 Task: Log work in the project AgileGator for the issue 'Create a new online platform for online graphic design courses with advanced design tools and project collaboration features' spent time as '1w 5d 6h 9m' and remaining time as '4w 6d 22h 6m' and add a flag. Now add the issue to the epic 'IT Incident Management Process Improvement'. Log work in the project AgileGator for the issue 'Implement a new cloud-based payroll management system for a company with advanced payroll processing and tax calculation features' spent time as '3w 2d 11h 37m' and remaining time as '1w 1d 6h 5m' and clone the issue. Now add the issue to the epic 'IT Service Request Management Process Improvement'
Action: Mouse moved to (928, 208)
Screenshot: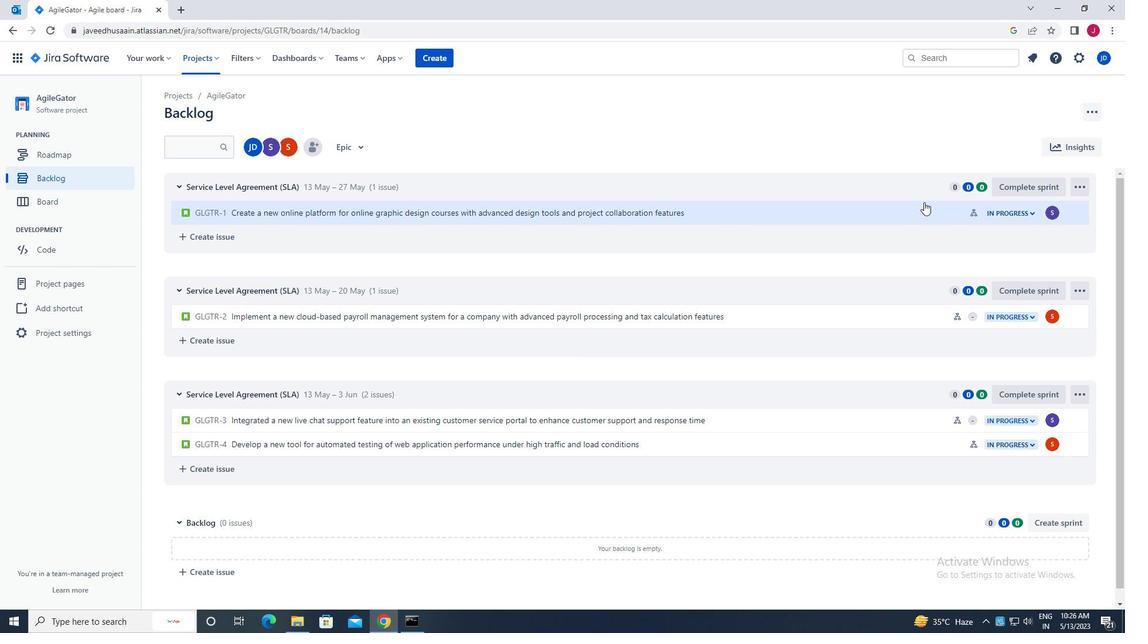 
Action: Mouse pressed left at (928, 208)
Screenshot: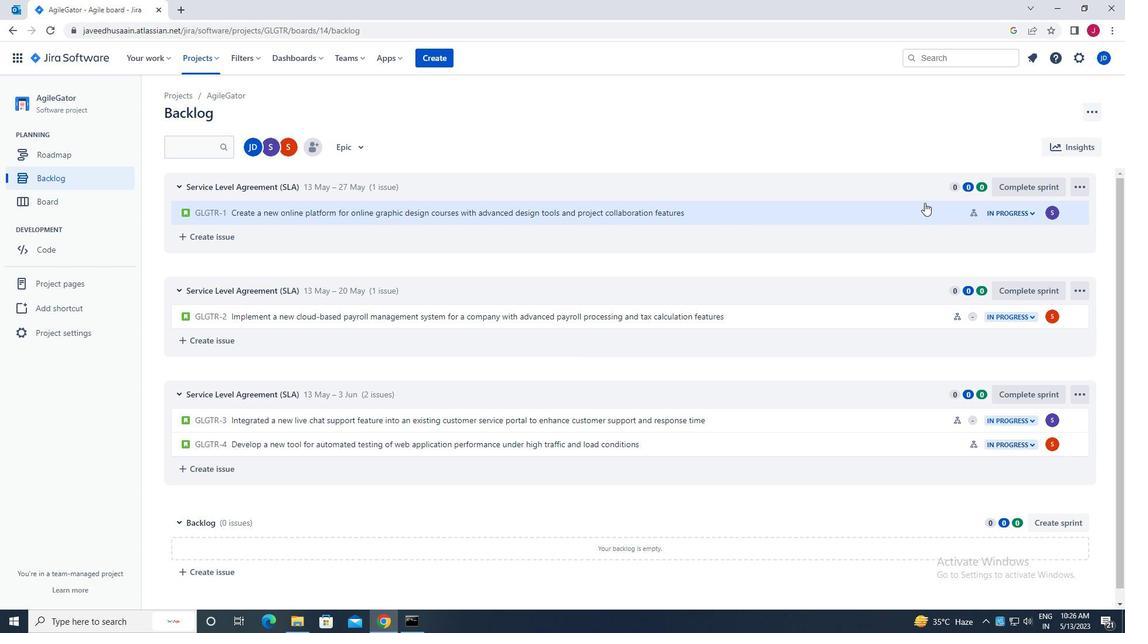 
Action: Mouse moved to (1076, 183)
Screenshot: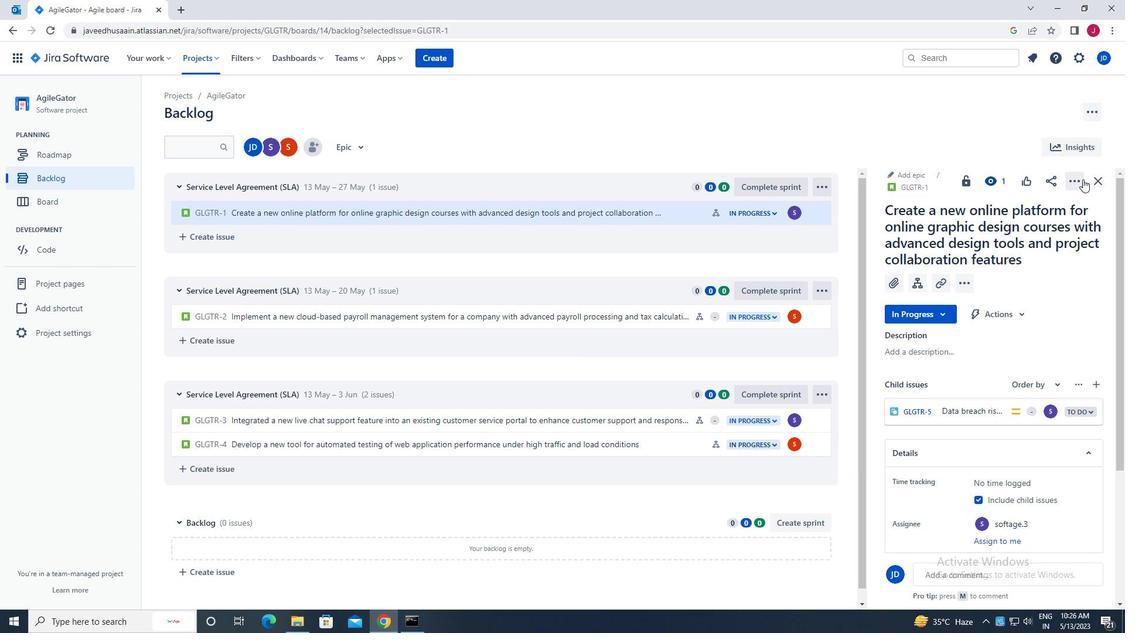 
Action: Mouse pressed left at (1076, 183)
Screenshot: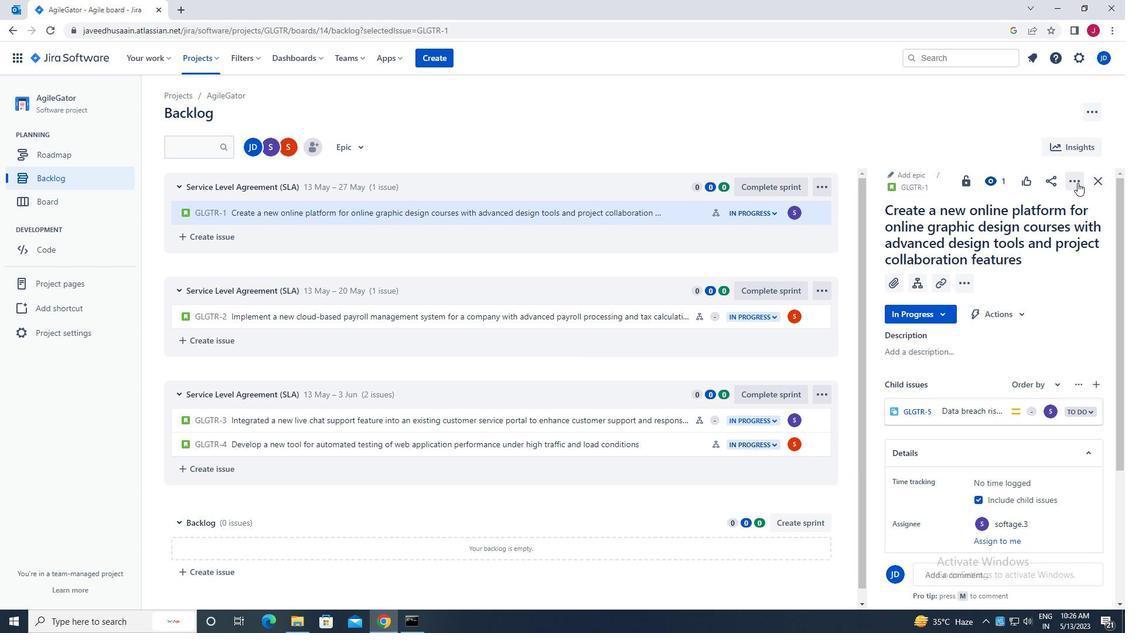 
Action: Mouse moved to (1029, 214)
Screenshot: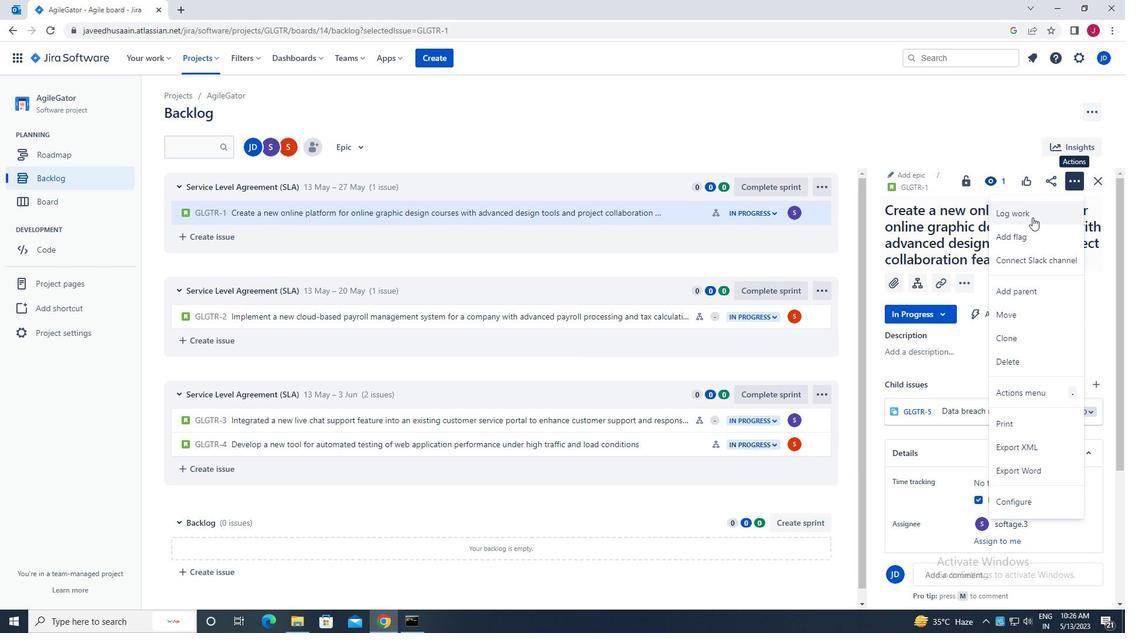 
Action: Mouse pressed left at (1029, 214)
Screenshot: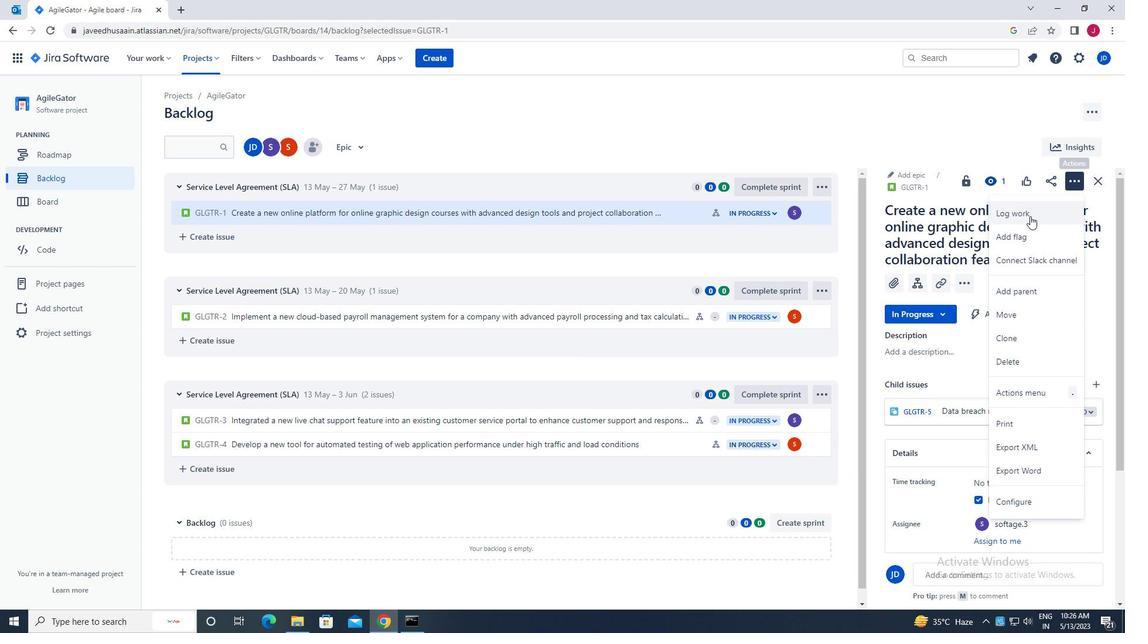 
Action: Mouse moved to (526, 174)
Screenshot: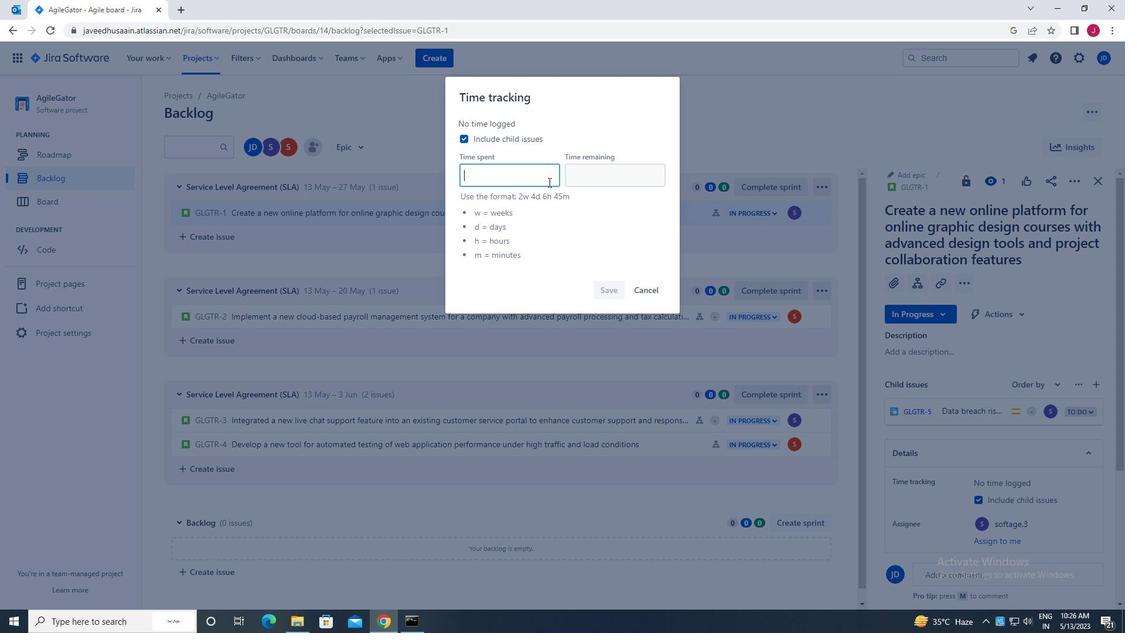 
Action: Mouse pressed left at (526, 174)
Screenshot: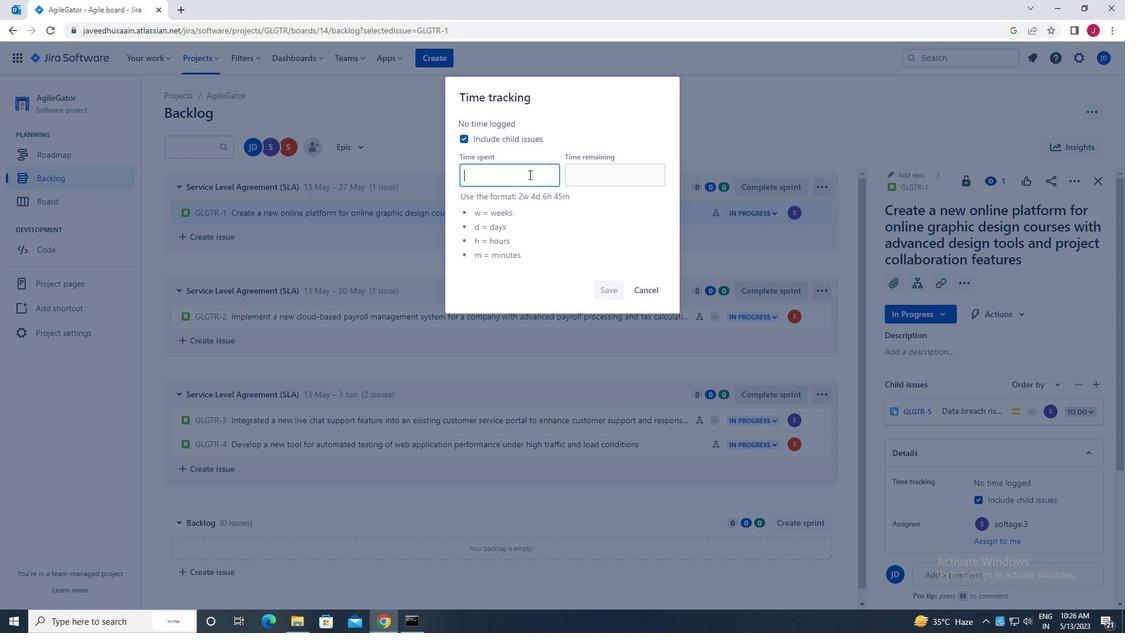 
Action: Mouse moved to (526, 174)
Screenshot: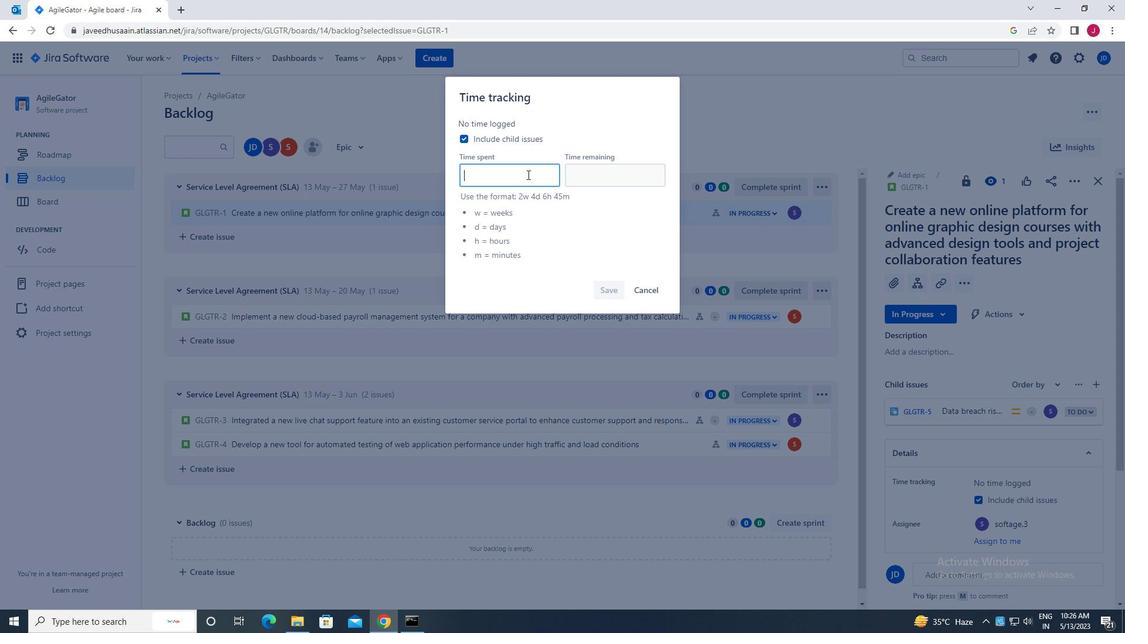 
Action: Key pressed <Key.shift>1W<Key.space>5D<Key.space>6H<Key.space><Key.backspace><Key.backspace><Key.backspace><Key.backspace><Key.backspace><Key.backspace><Key.backspace><Key.backspace><Key.backspace><Key.backspace>1<Key.caps_lock>W<Key.space>5D<Key.space>6H<Key.space>9M
Screenshot: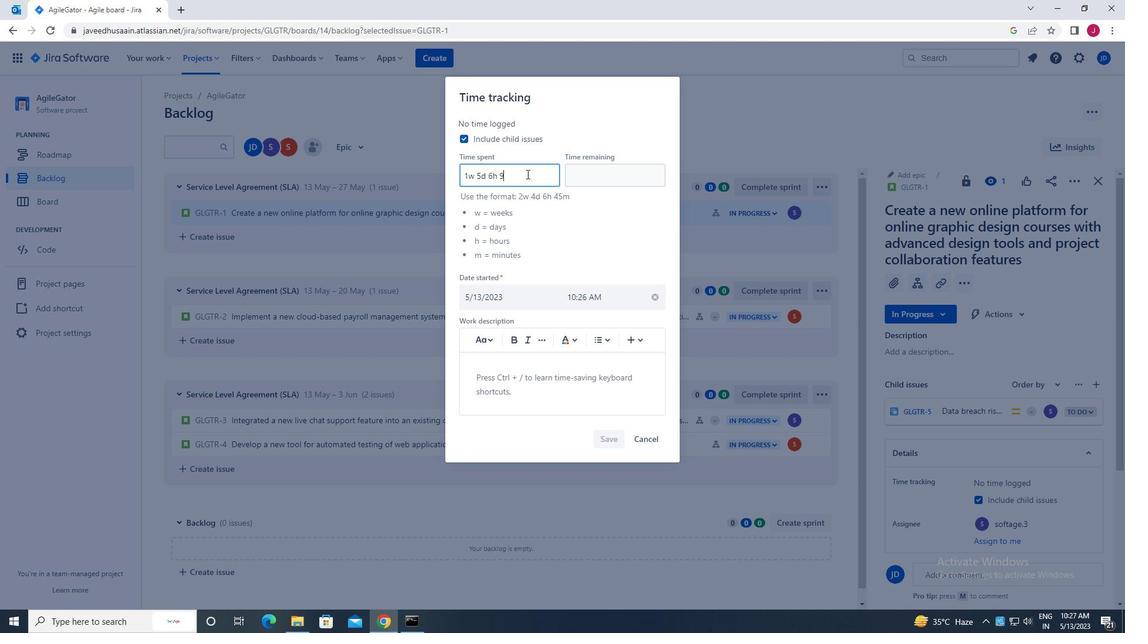
Action: Mouse moved to (596, 181)
Screenshot: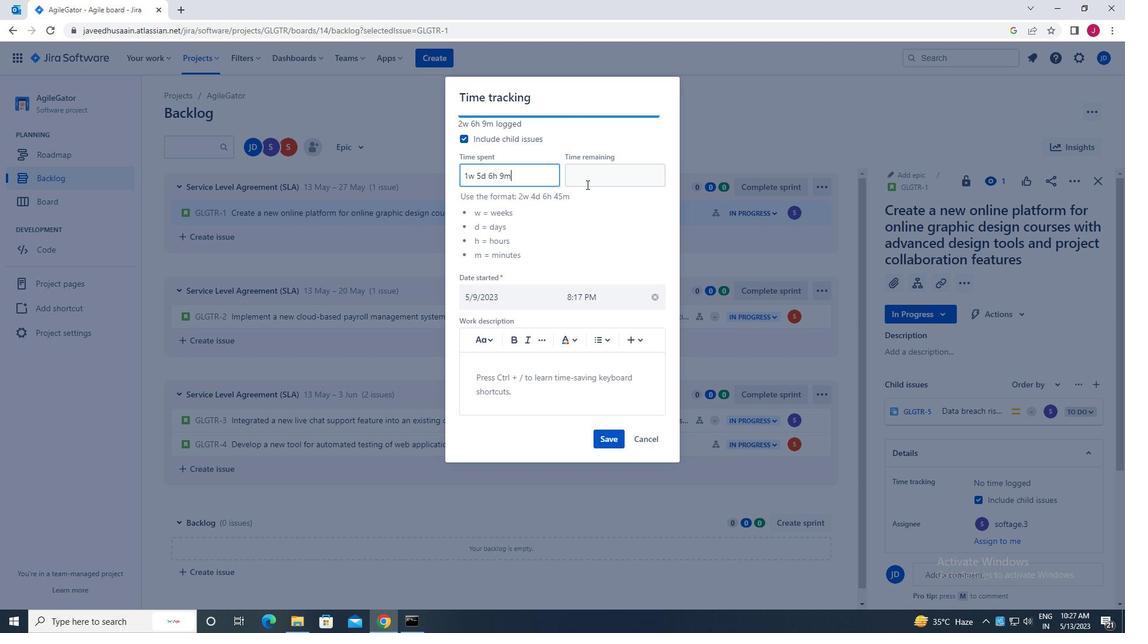 
Action: Mouse pressed left at (596, 181)
Screenshot: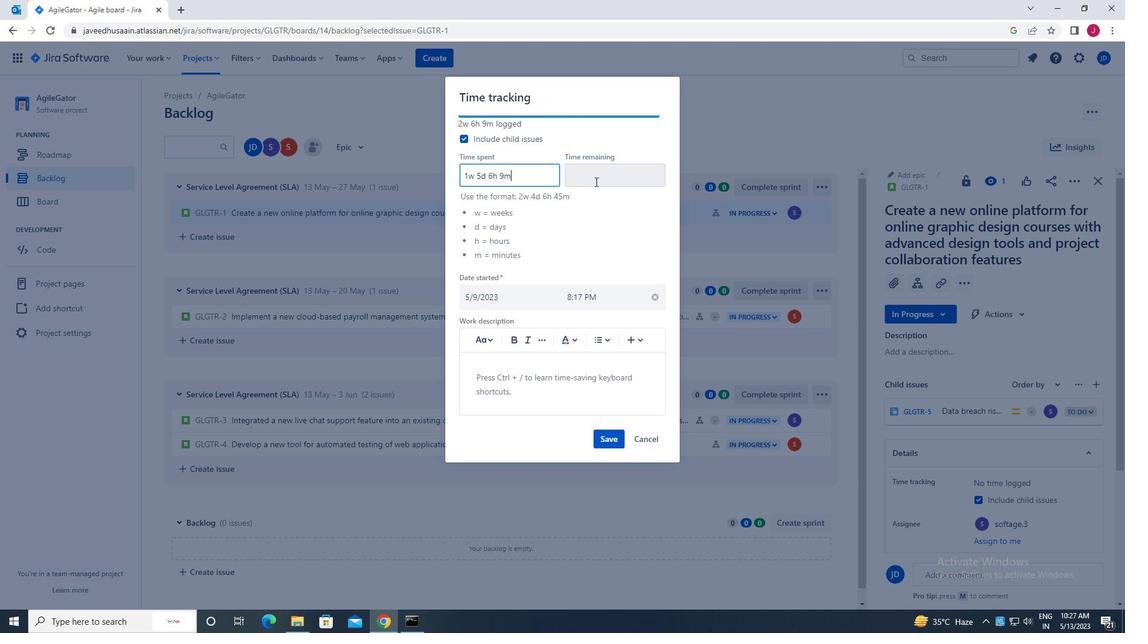 
Action: Mouse moved to (596, 181)
Screenshot: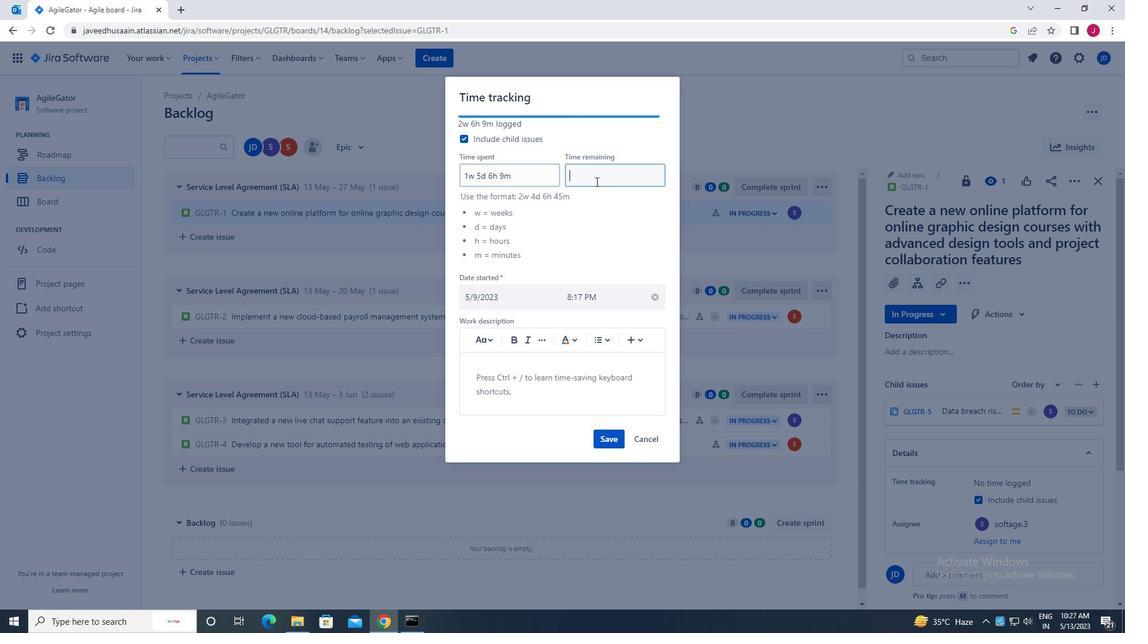 
Action: Key pressed 4W<Key.space>6D<Key.space>22H<Key.space>6M
Screenshot: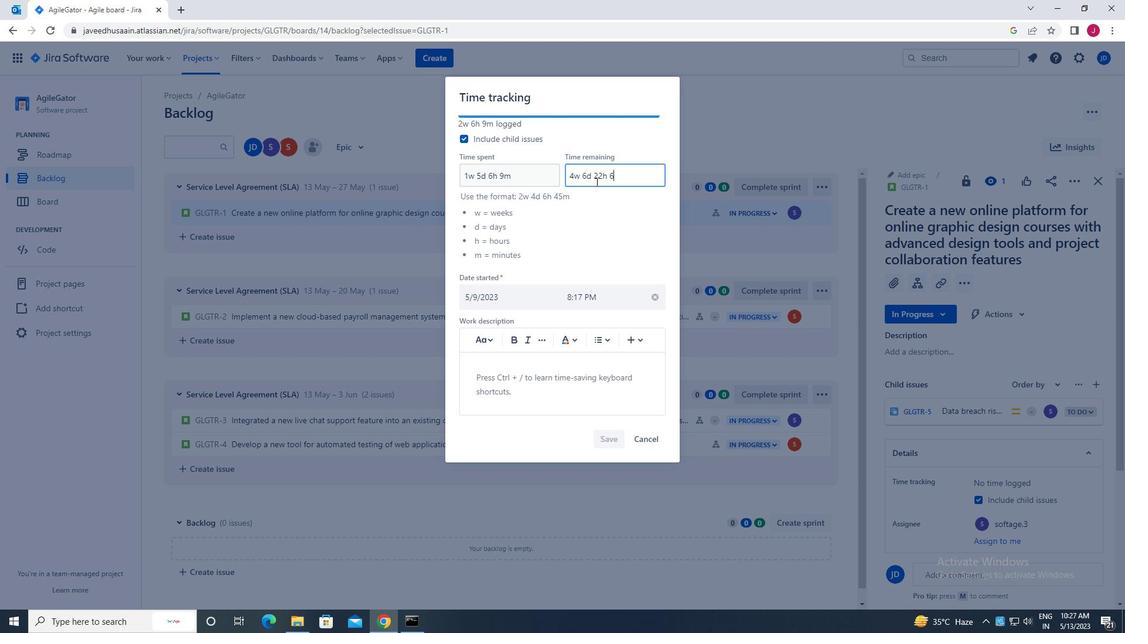 
Action: Mouse moved to (606, 439)
Screenshot: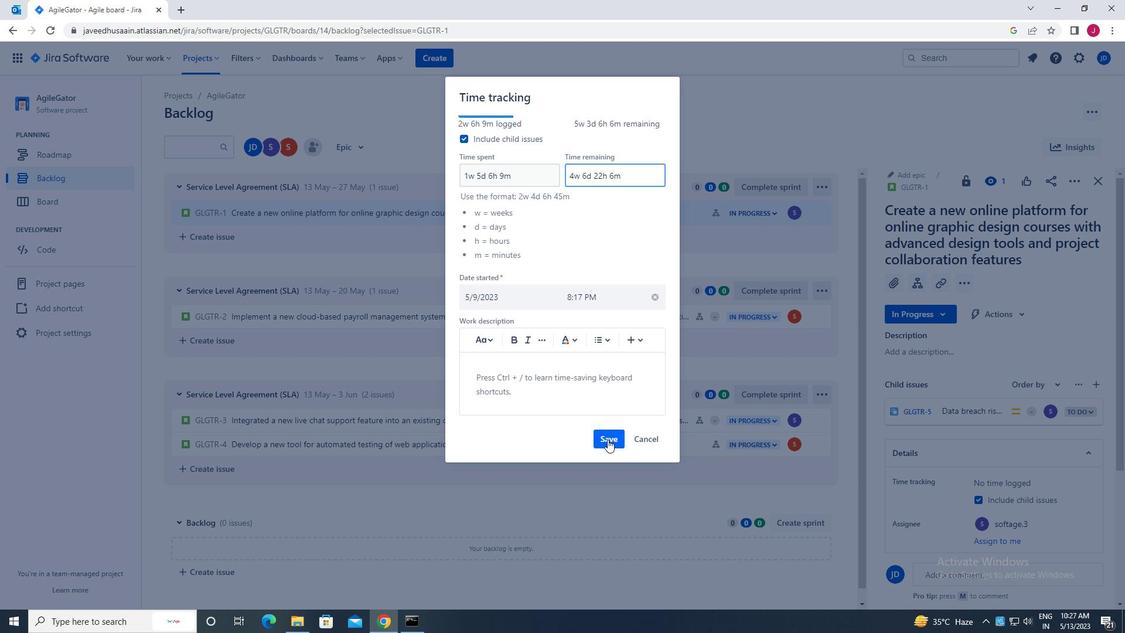 
Action: Mouse pressed left at (606, 439)
Screenshot: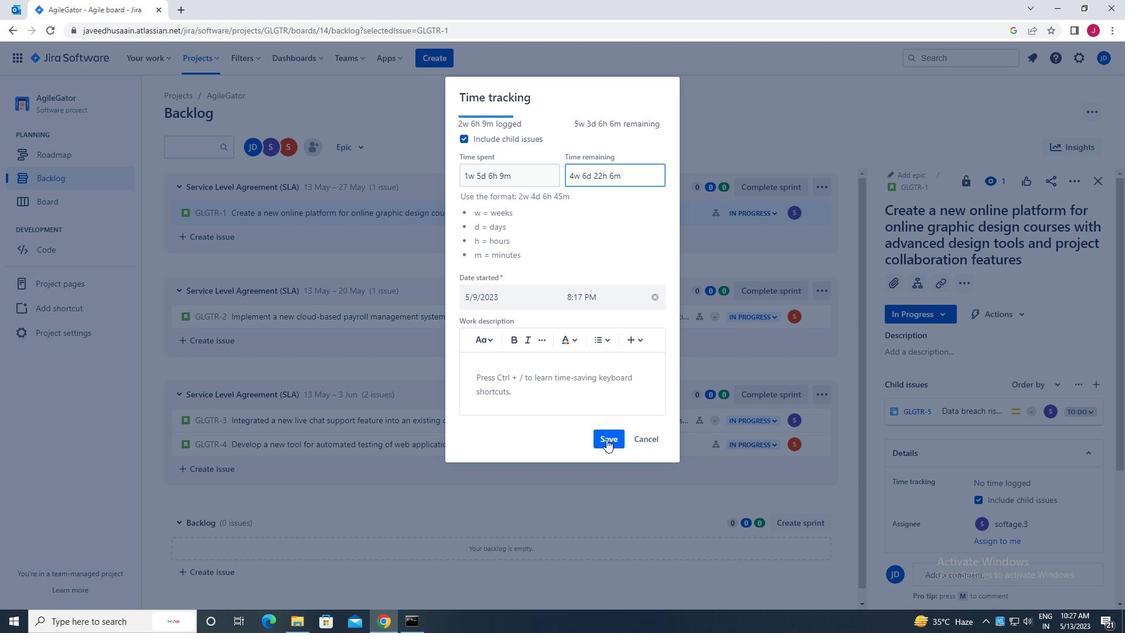 
Action: Mouse moved to (1077, 179)
Screenshot: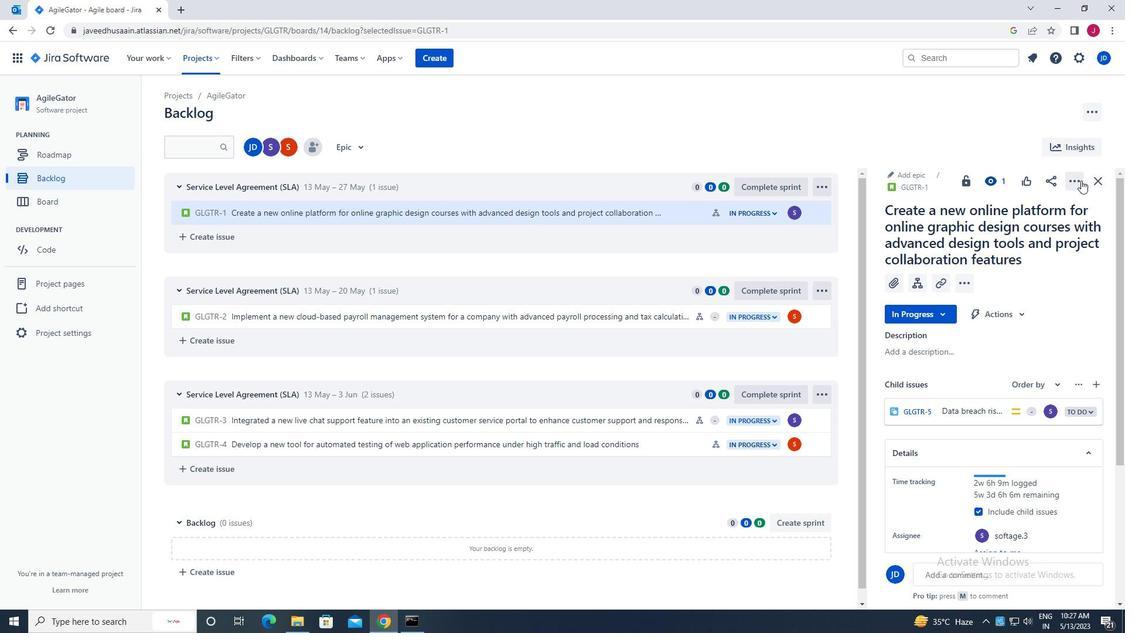 
Action: Mouse pressed left at (1077, 179)
Screenshot: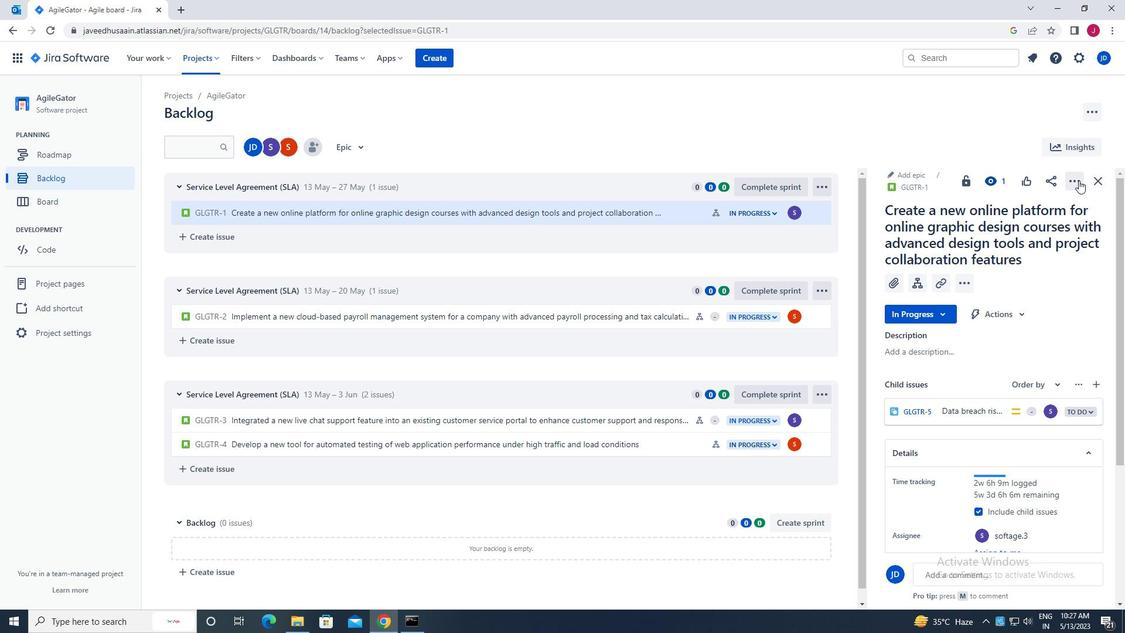 
Action: Mouse moved to (1019, 239)
Screenshot: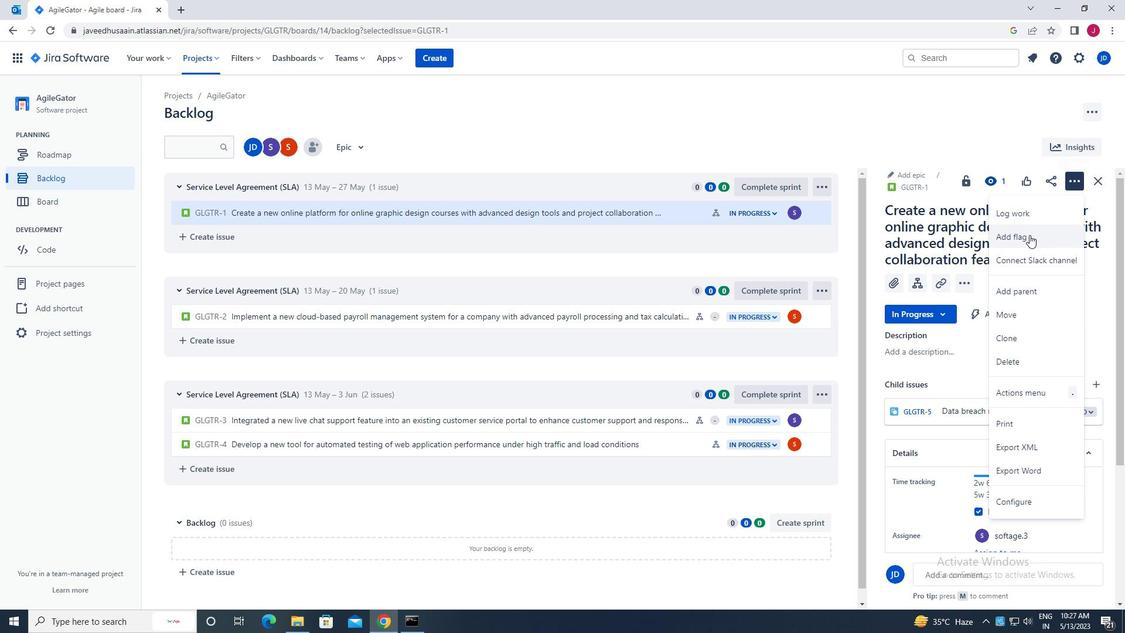 
Action: Mouse pressed left at (1019, 239)
Screenshot: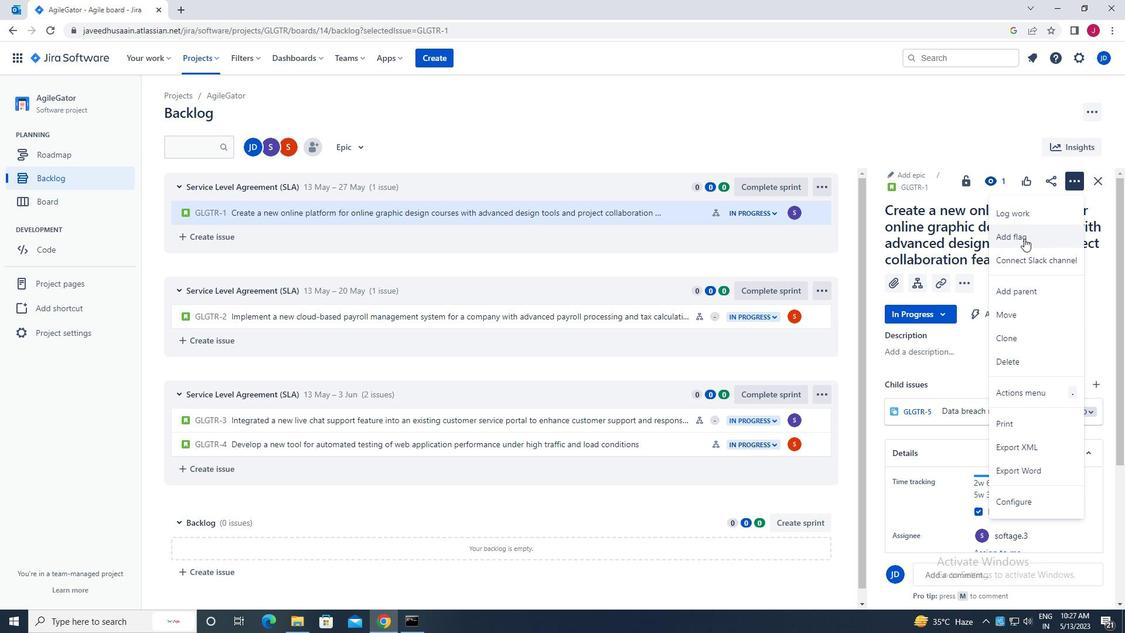 
Action: Mouse moved to (359, 145)
Screenshot: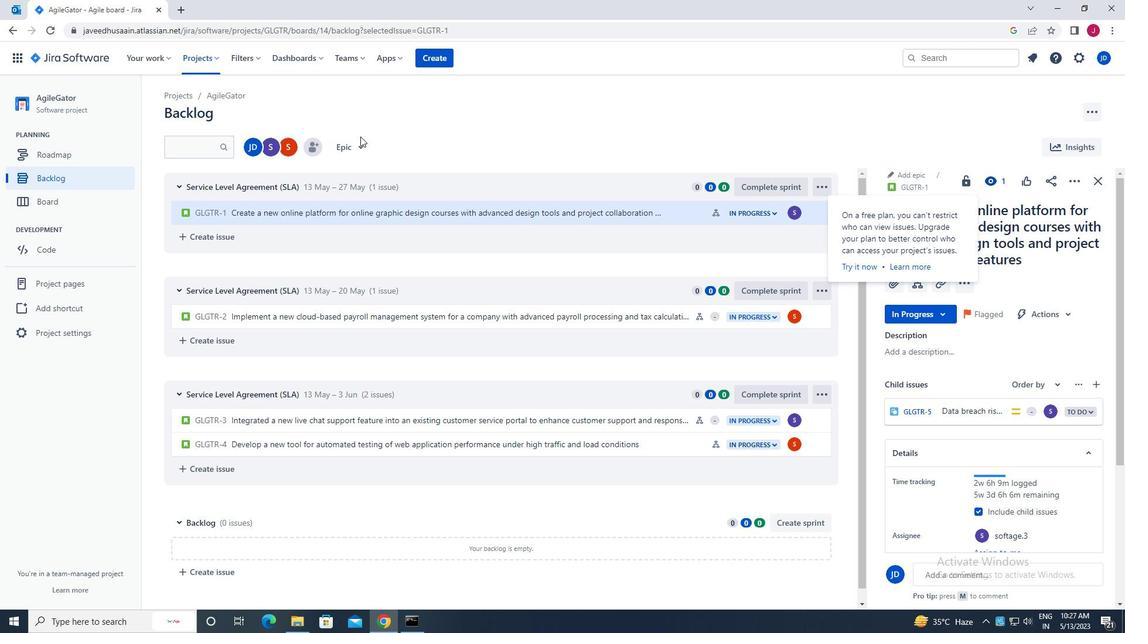 
Action: Mouse pressed left at (359, 145)
Screenshot: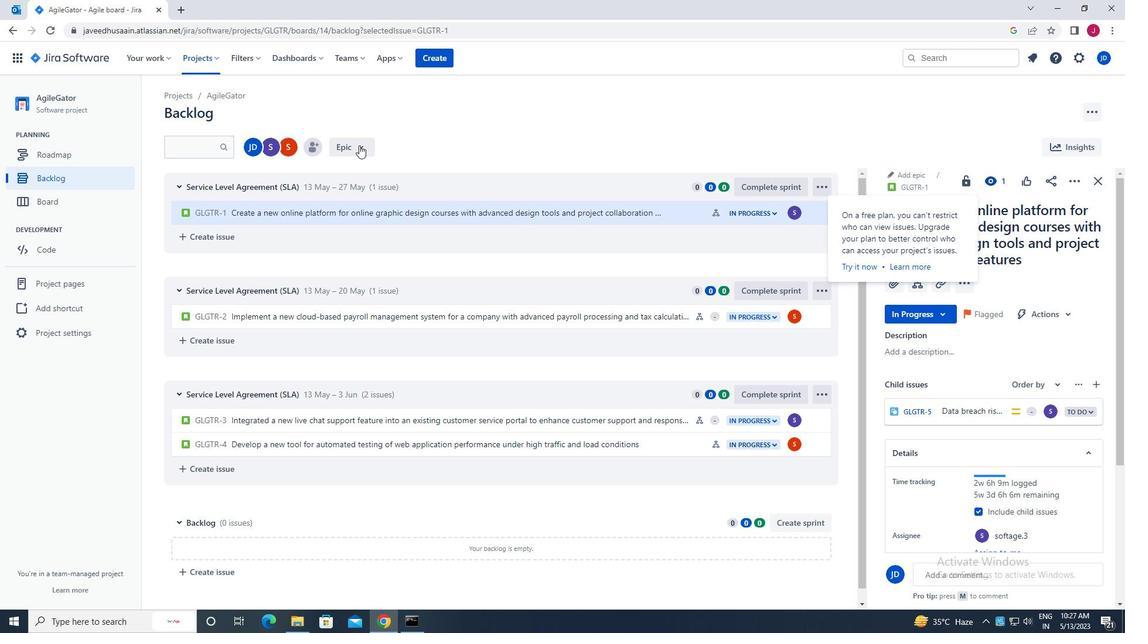 
Action: Mouse moved to (390, 197)
Screenshot: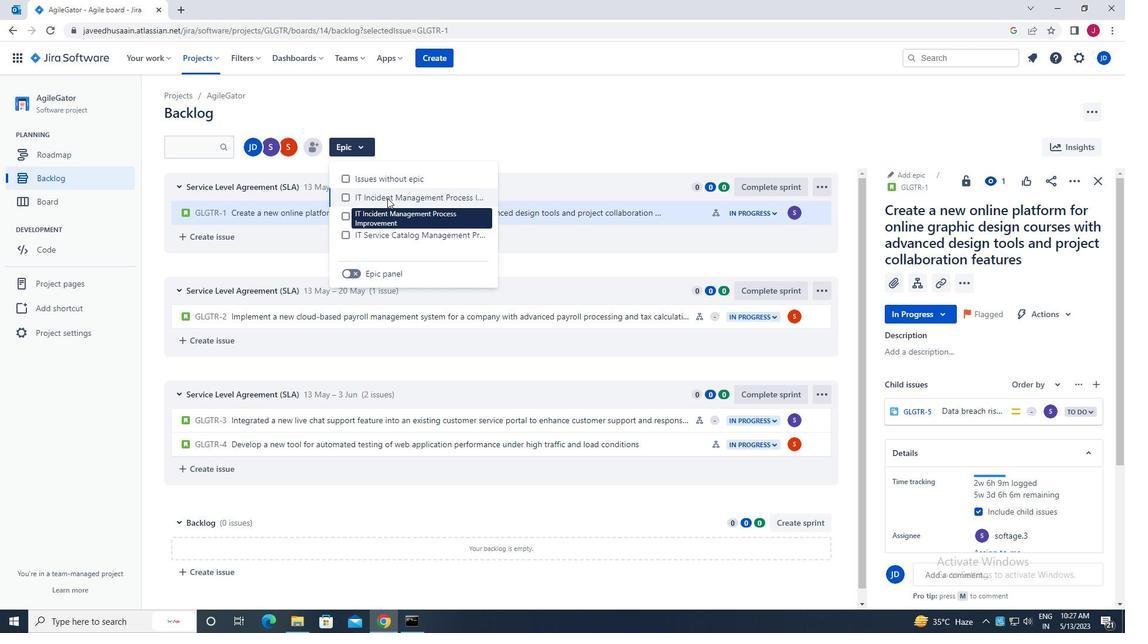 
Action: Mouse pressed left at (390, 197)
Screenshot: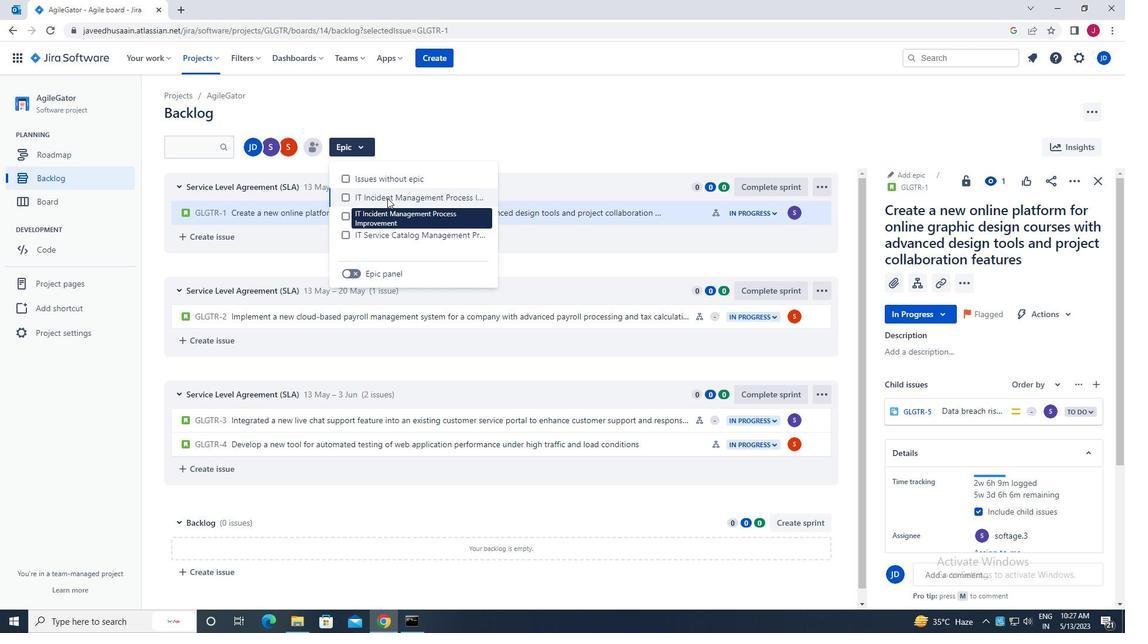 
Action: Mouse moved to (535, 130)
Screenshot: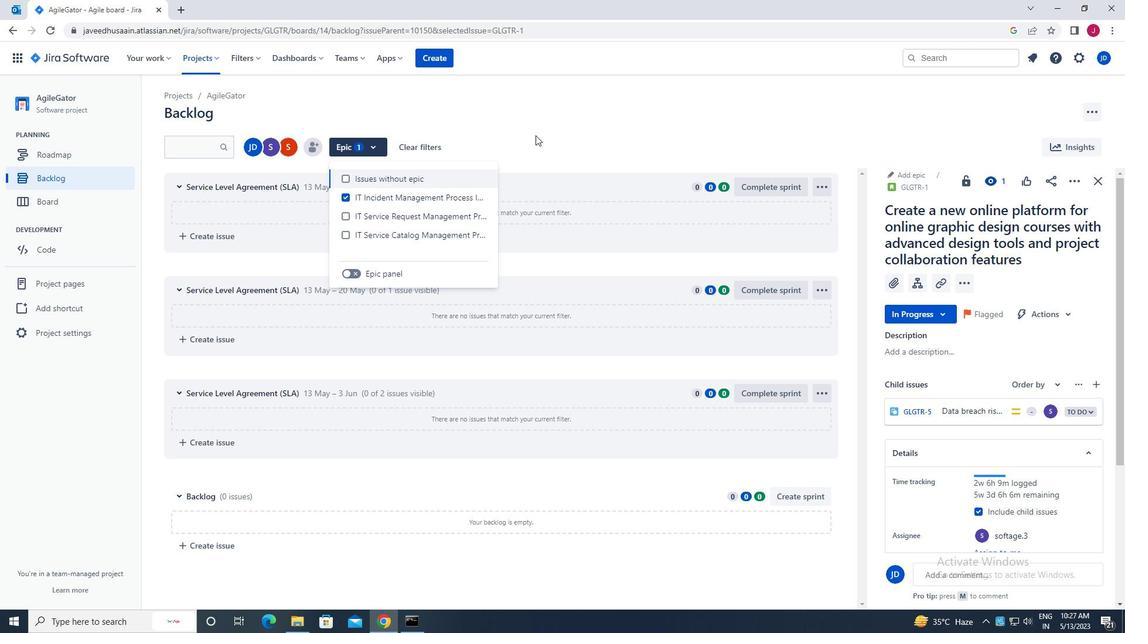 
Action: Mouse pressed left at (535, 130)
Screenshot: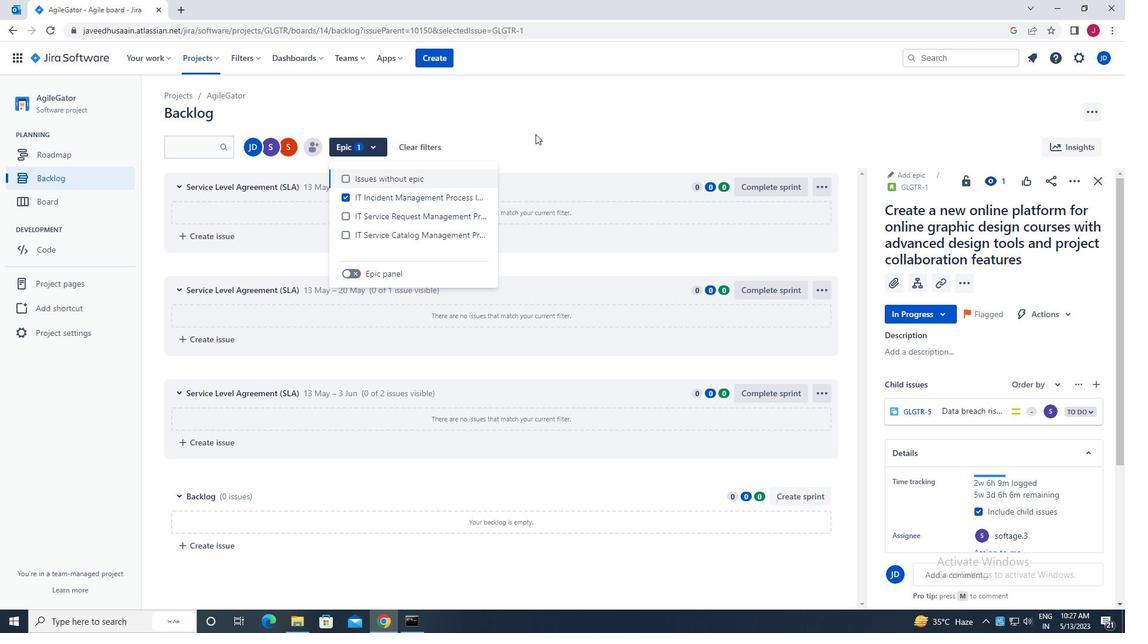 
Action: Mouse moved to (99, 175)
Screenshot: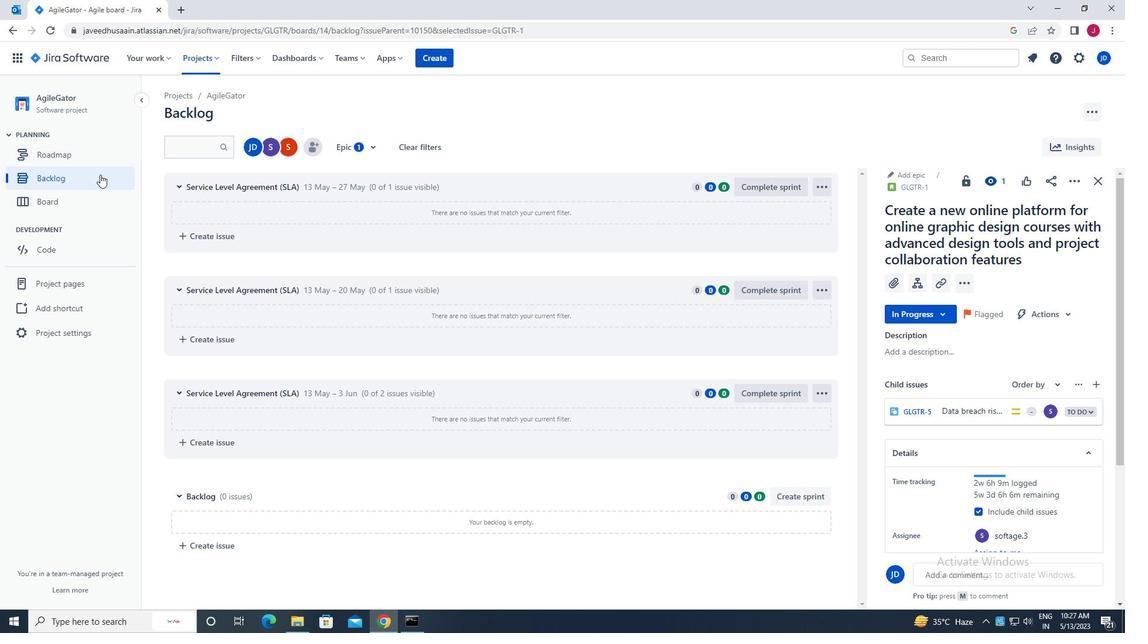 
Action: Mouse pressed left at (99, 175)
Screenshot: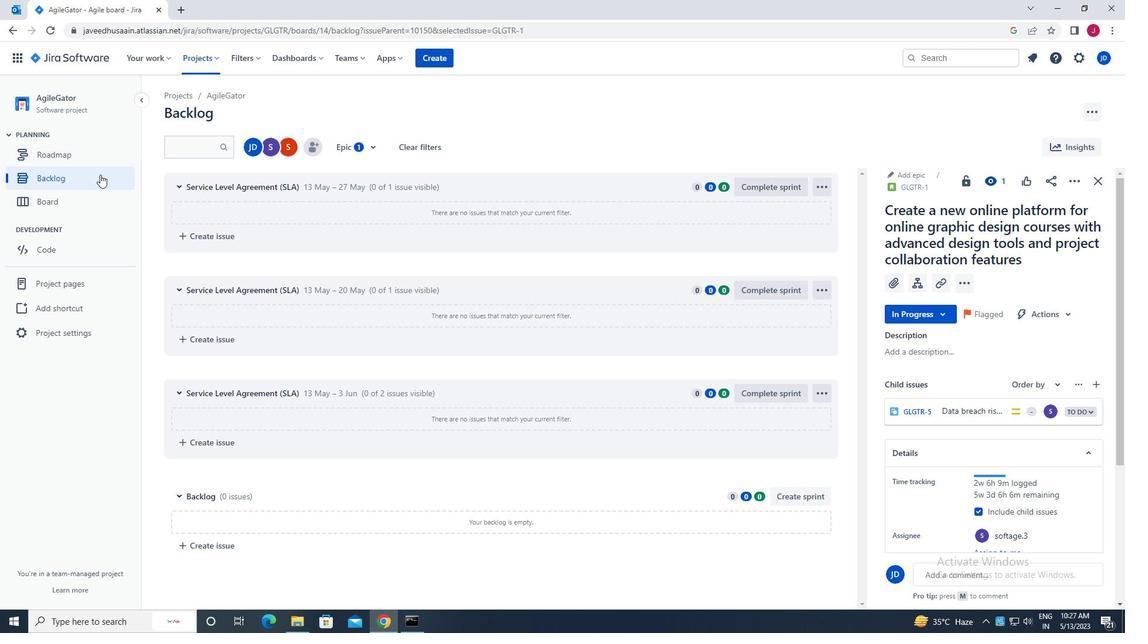 
Action: Mouse moved to (1100, 181)
Screenshot: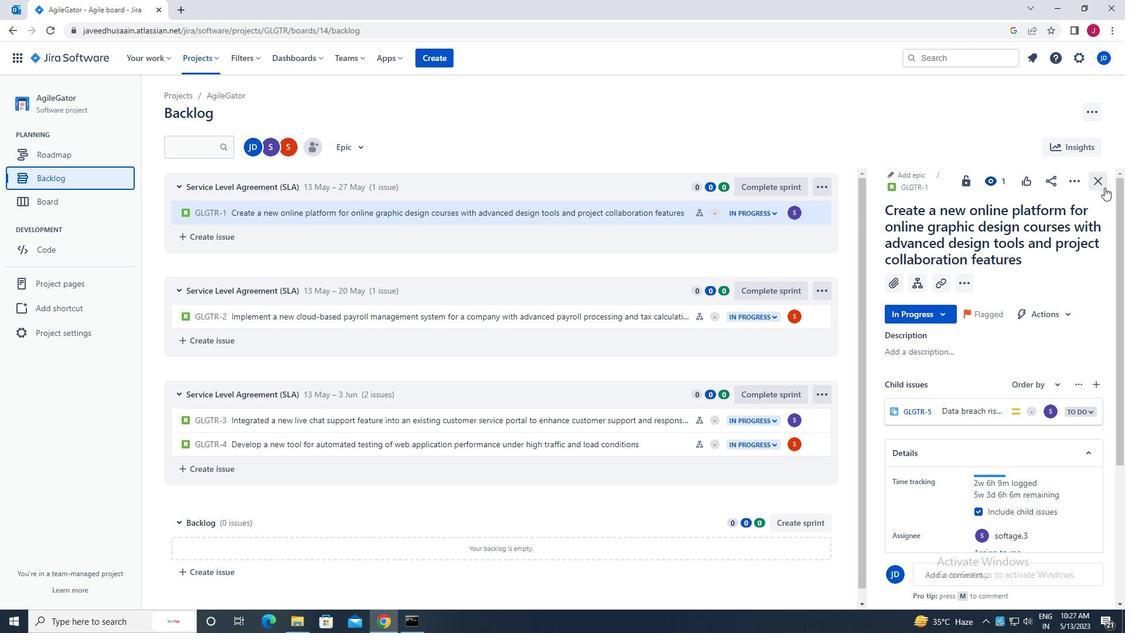 
Action: Mouse pressed left at (1100, 181)
Screenshot: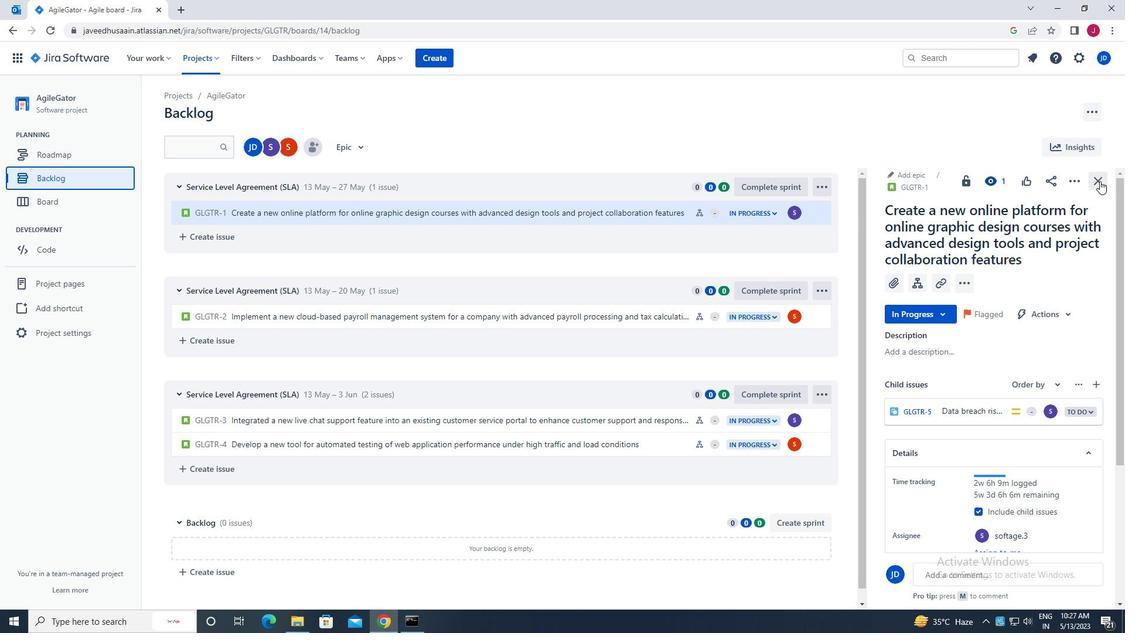 
Action: Mouse moved to (894, 318)
Screenshot: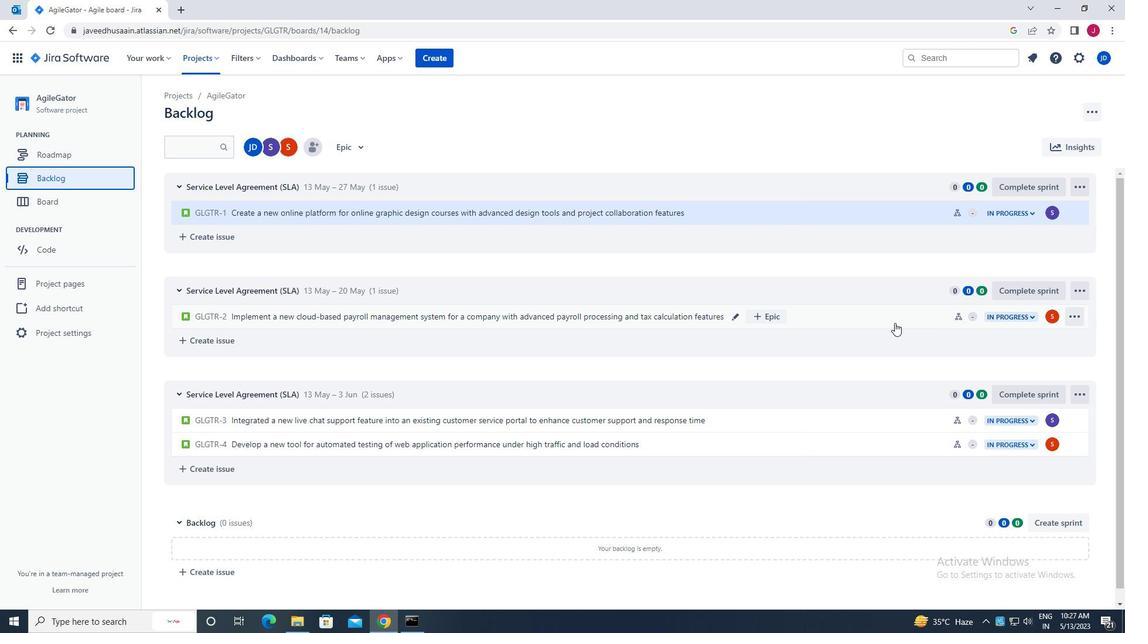 
Action: Mouse pressed left at (894, 318)
Screenshot: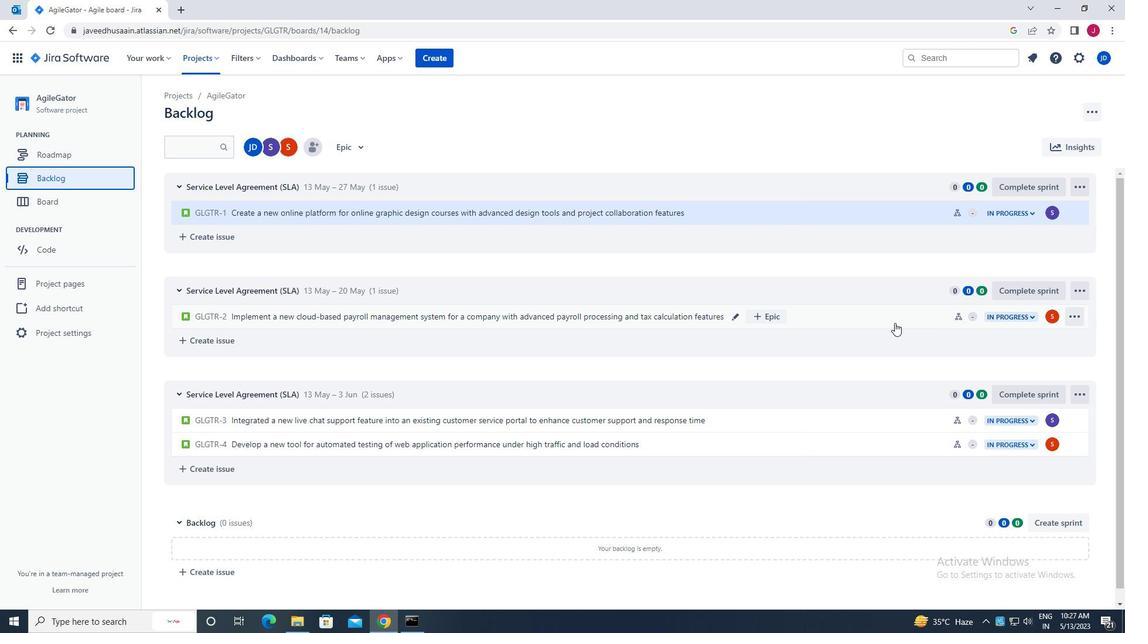 
Action: Mouse moved to (1076, 176)
Screenshot: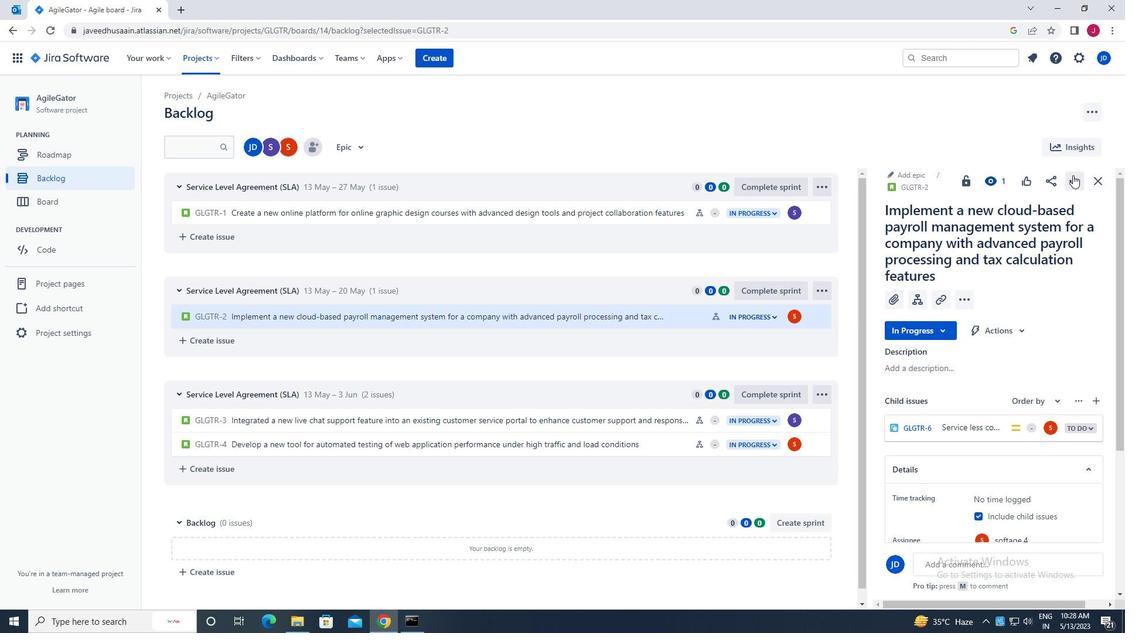 
Action: Mouse pressed left at (1076, 176)
Screenshot: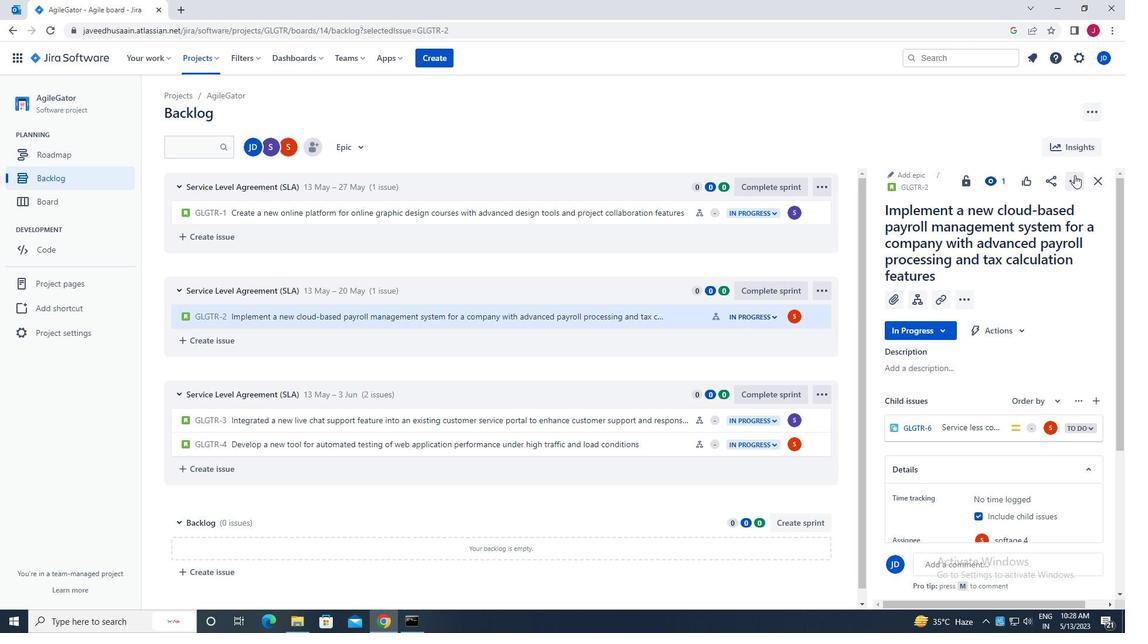 
Action: Mouse moved to (1029, 212)
Screenshot: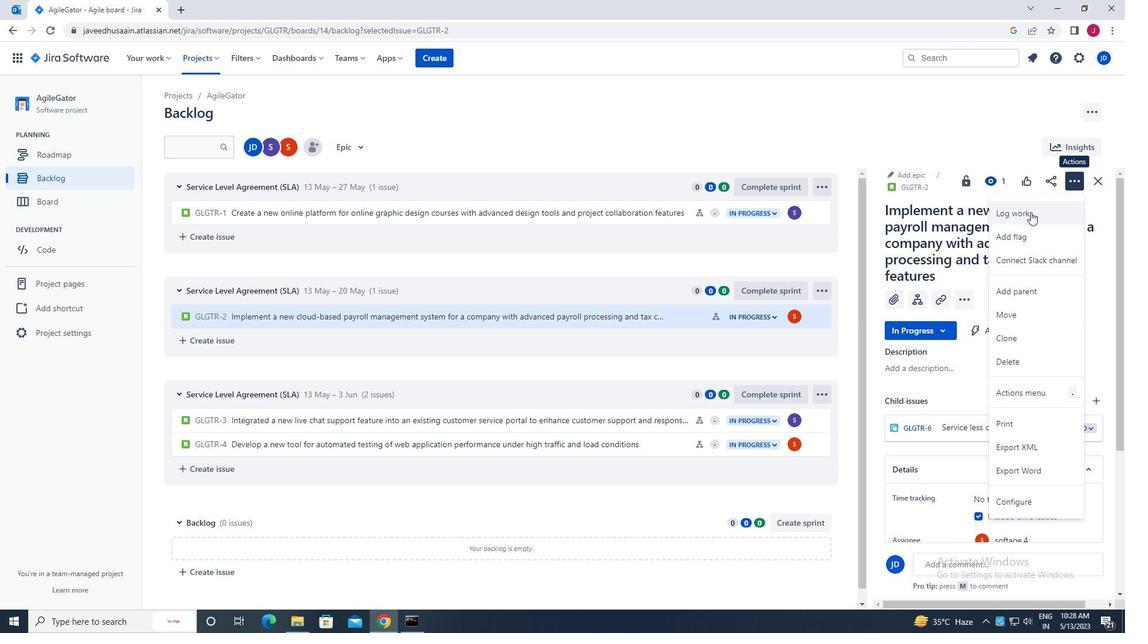 
Action: Mouse pressed left at (1029, 212)
Screenshot: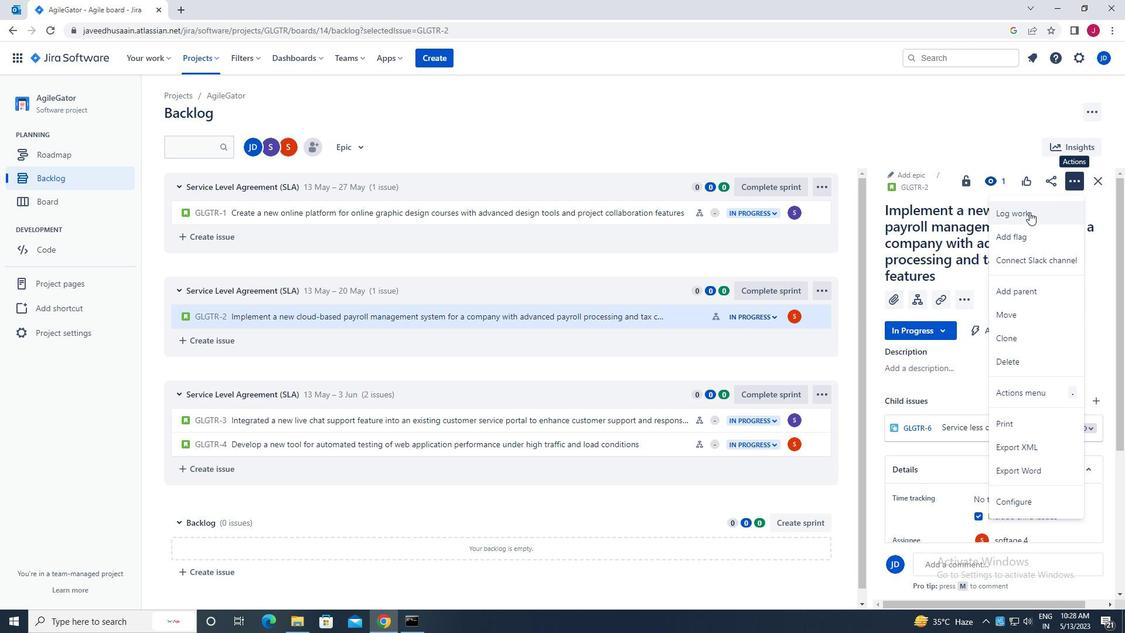 
Action: Mouse moved to (502, 176)
Screenshot: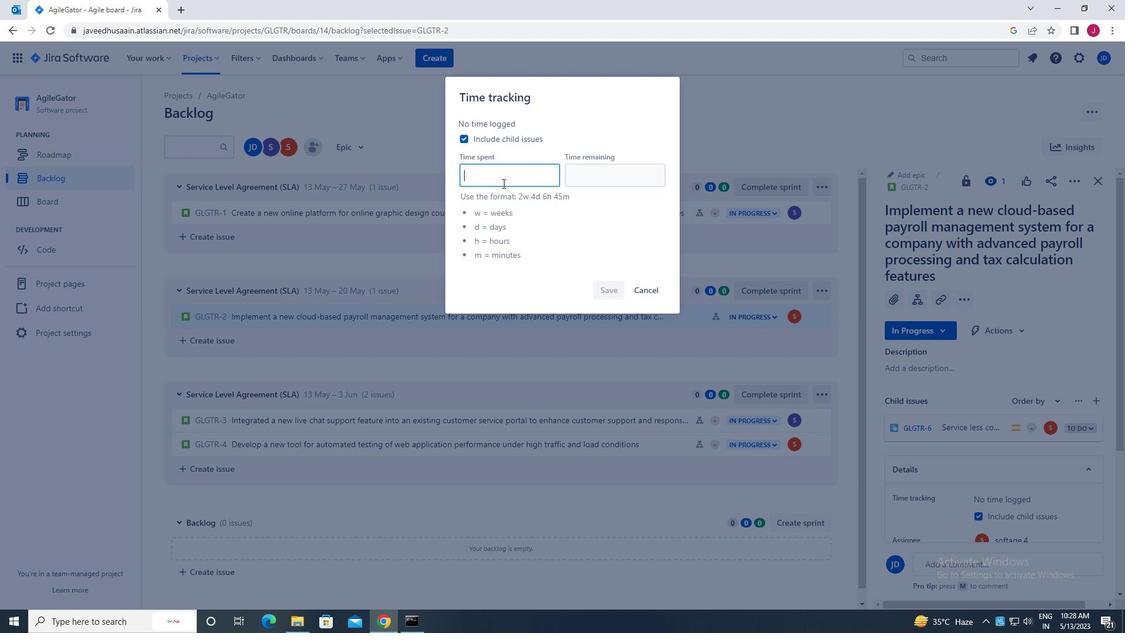 
Action: Mouse pressed left at (502, 176)
Screenshot: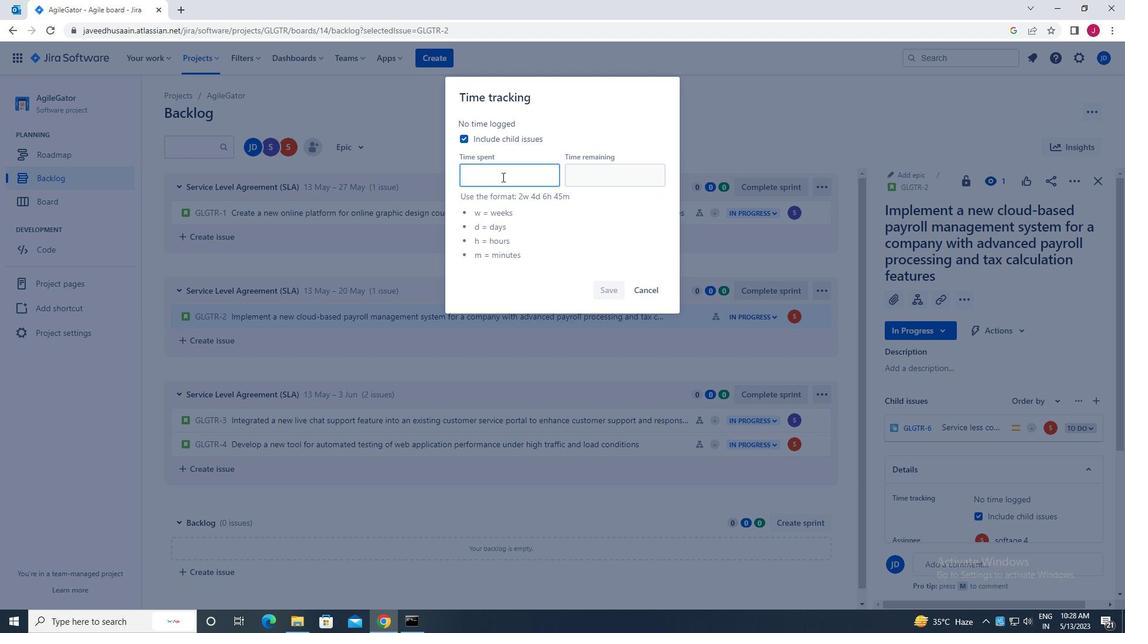 
Action: Key pressed 3W<Key.space>2D<Key.space>11H<Key.space>37M
Screenshot: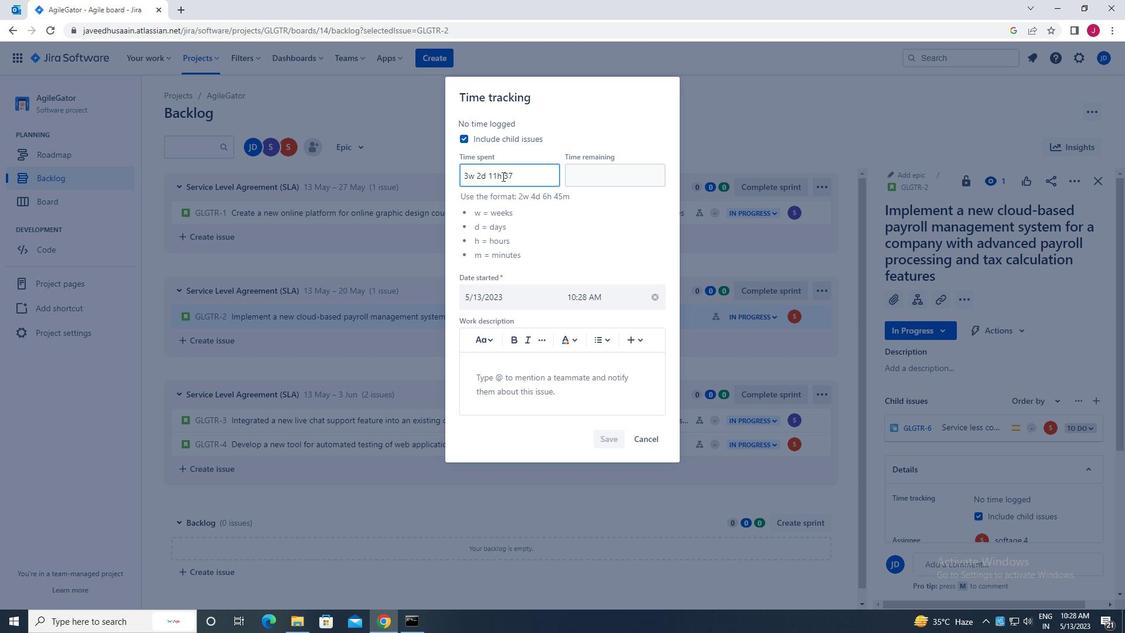 
Action: Mouse moved to (595, 179)
Screenshot: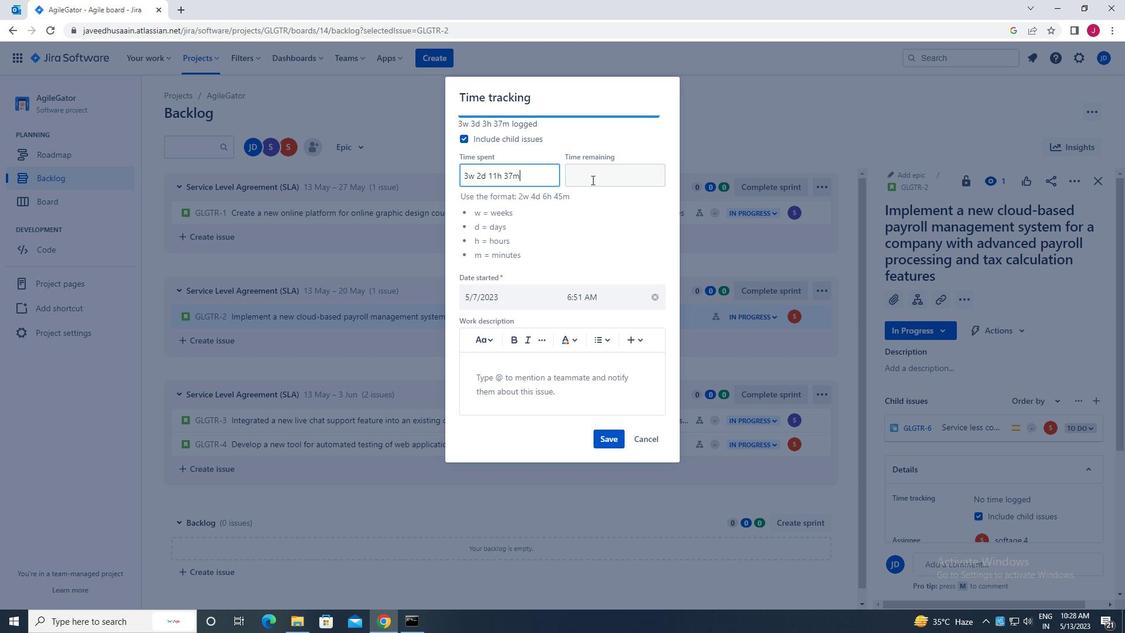 
Action: Mouse pressed left at (595, 179)
Screenshot: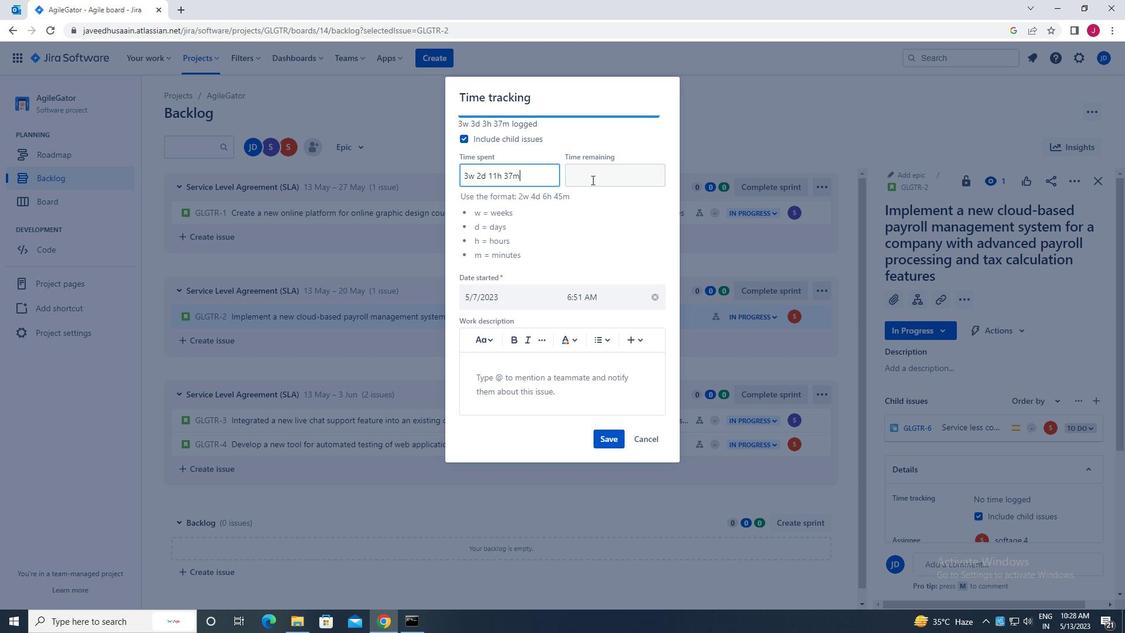 
Action: Mouse moved to (594, 178)
Screenshot: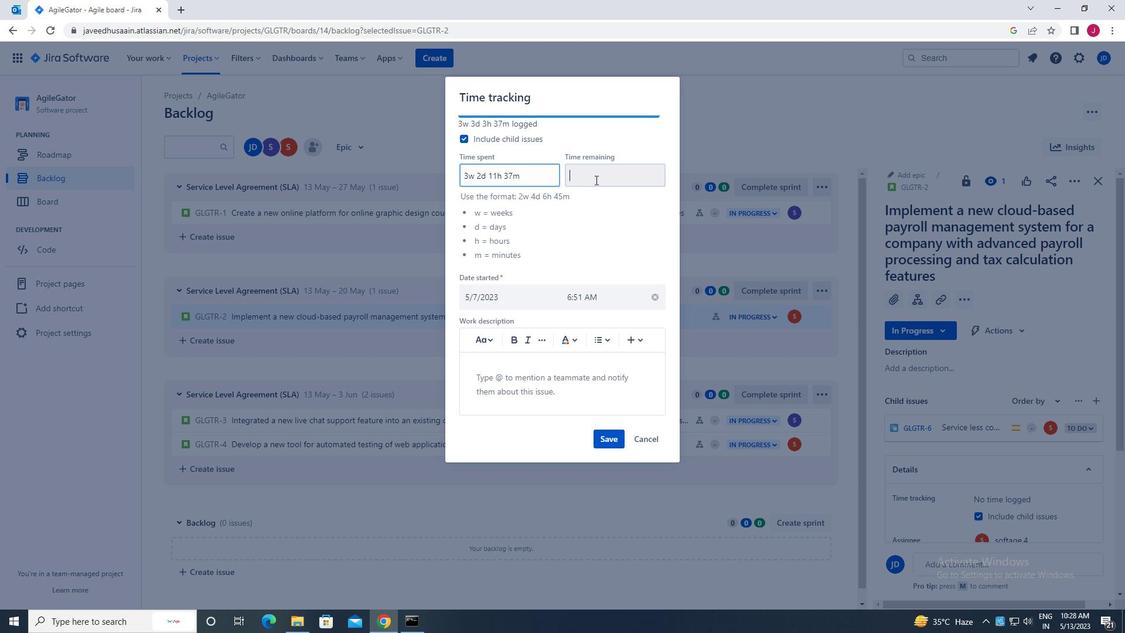 
Action: Key pressed 1W<Key.space>1D<Key.space>6H<Key.space>5M
Screenshot: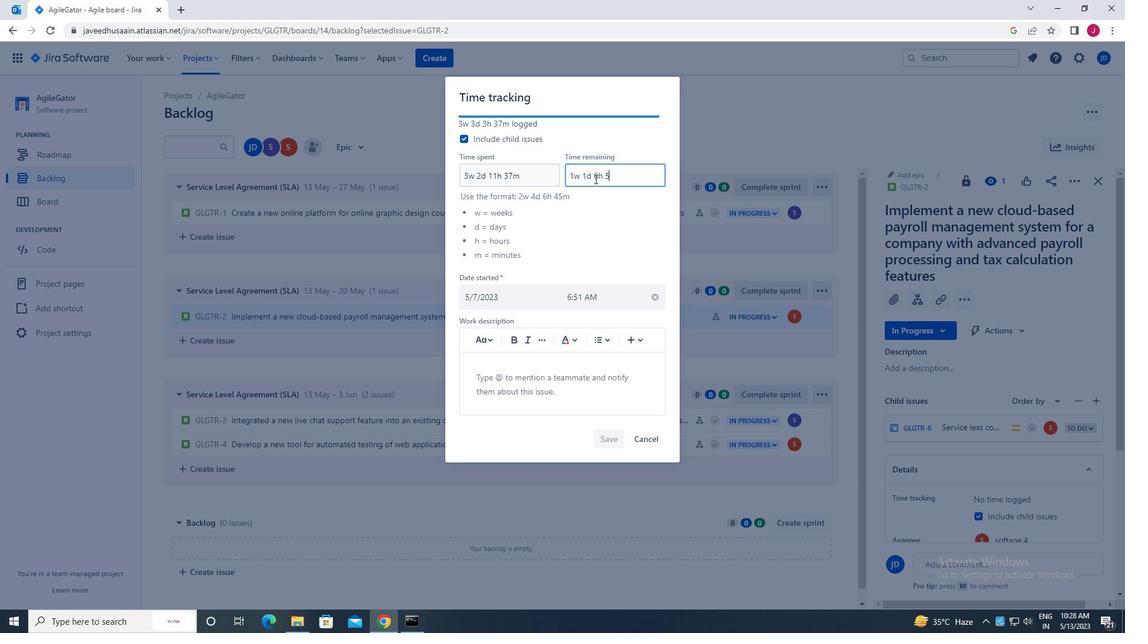 
Action: Mouse moved to (608, 441)
Screenshot: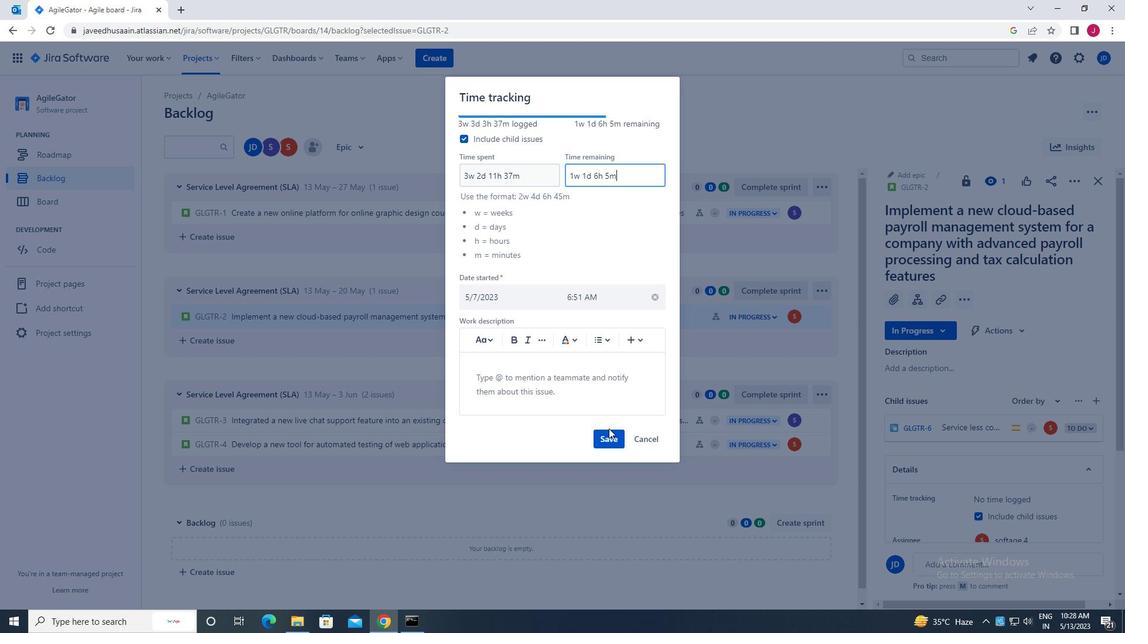 
Action: Mouse pressed left at (608, 441)
Screenshot: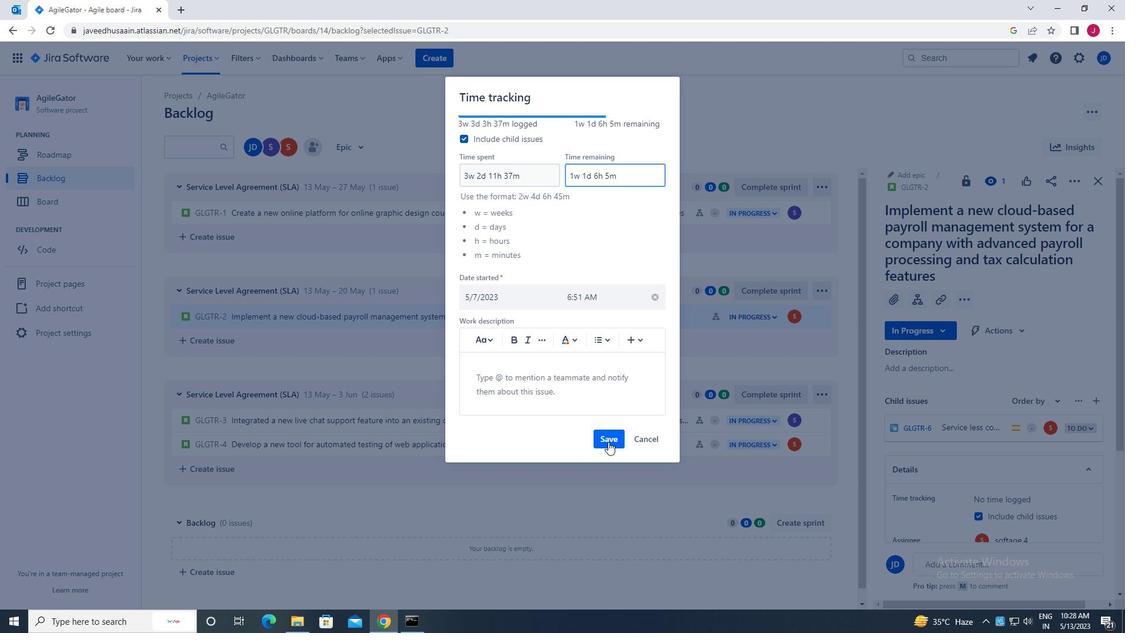 
Action: Mouse moved to (1076, 177)
Screenshot: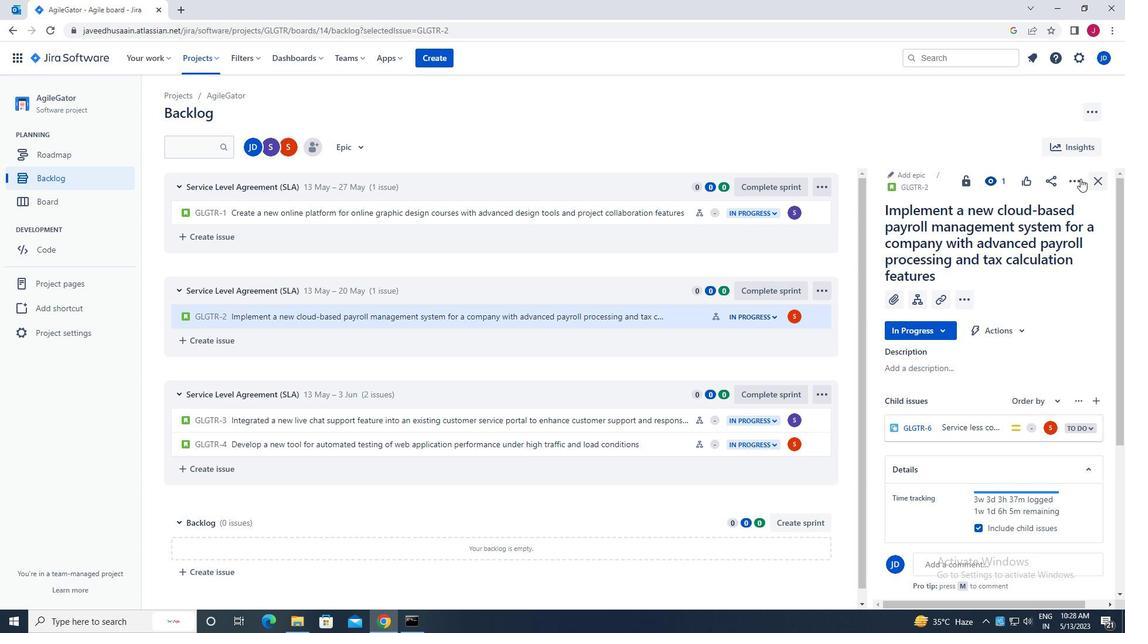 
Action: Mouse pressed left at (1076, 177)
Screenshot: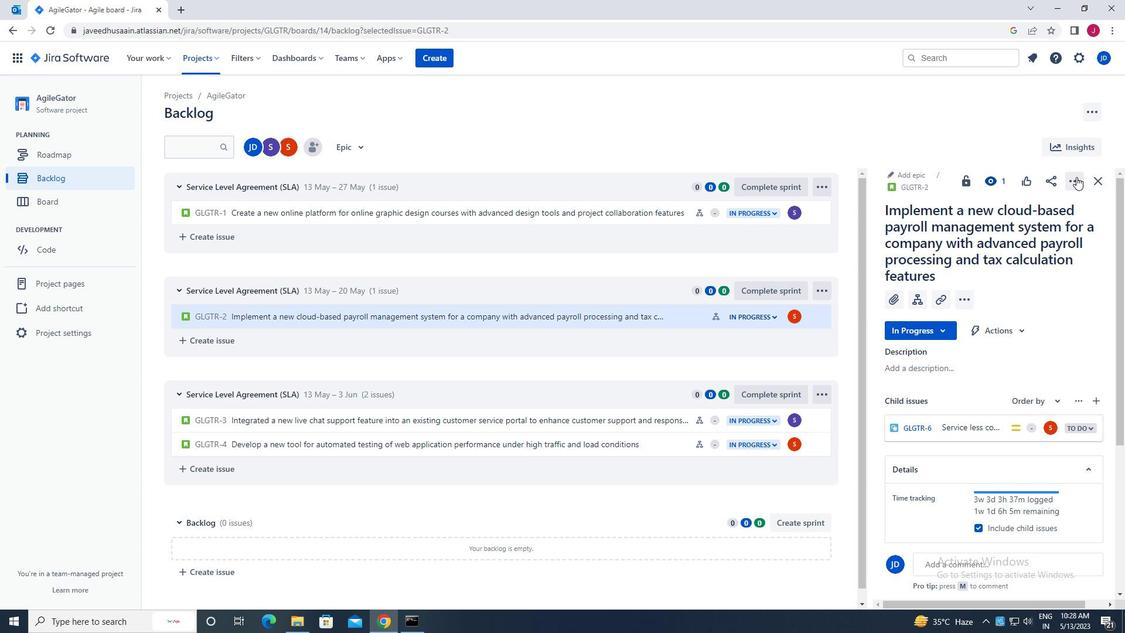 
Action: Mouse moved to (1008, 337)
Screenshot: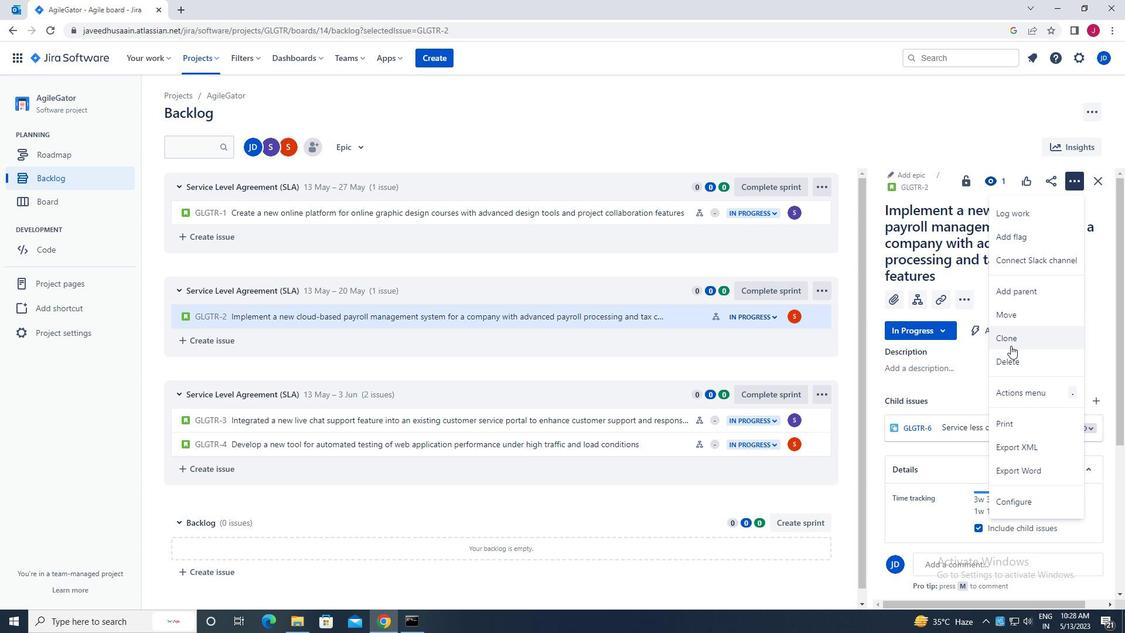 
Action: Mouse pressed left at (1008, 337)
Screenshot: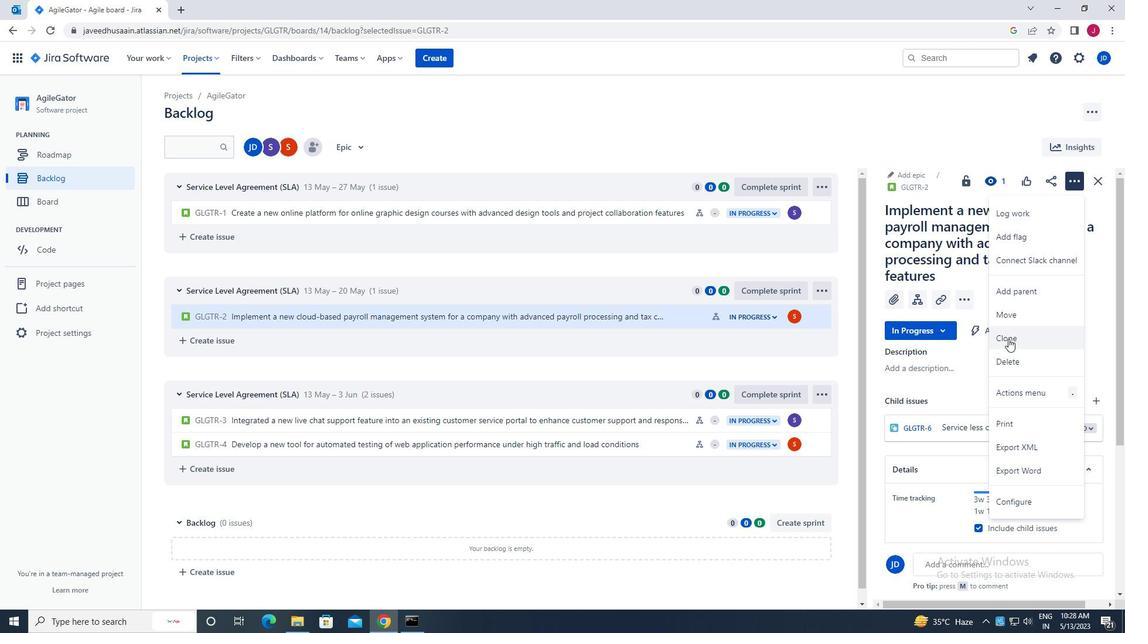 
Action: Mouse moved to (647, 250)
Screenshot: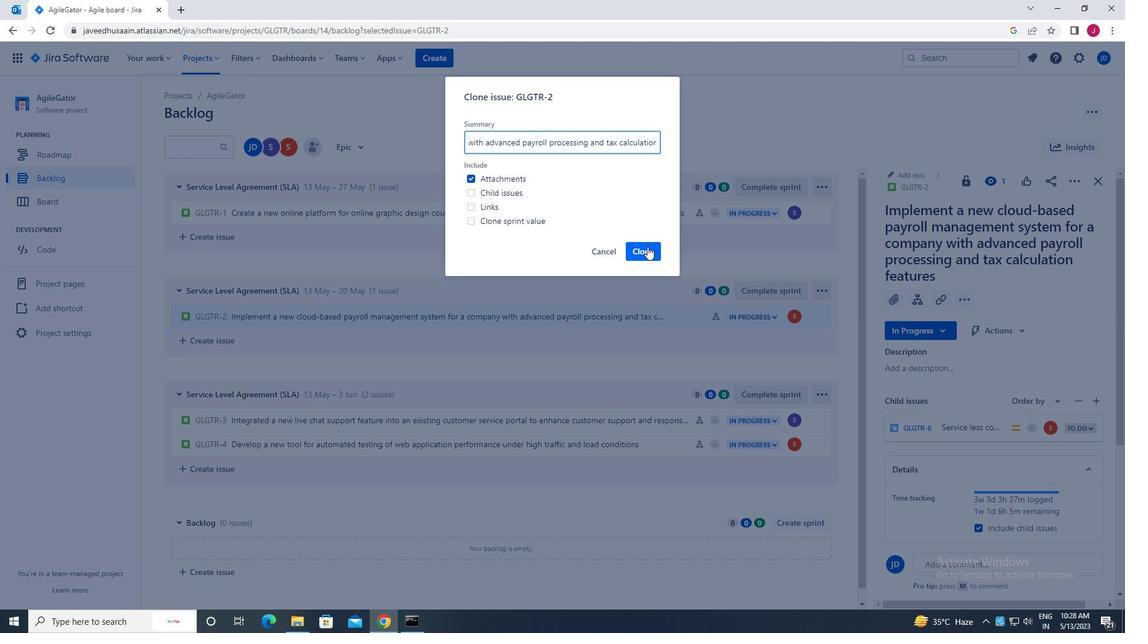 
Action: Mouse pressed left at (647, 250)
Screenshot: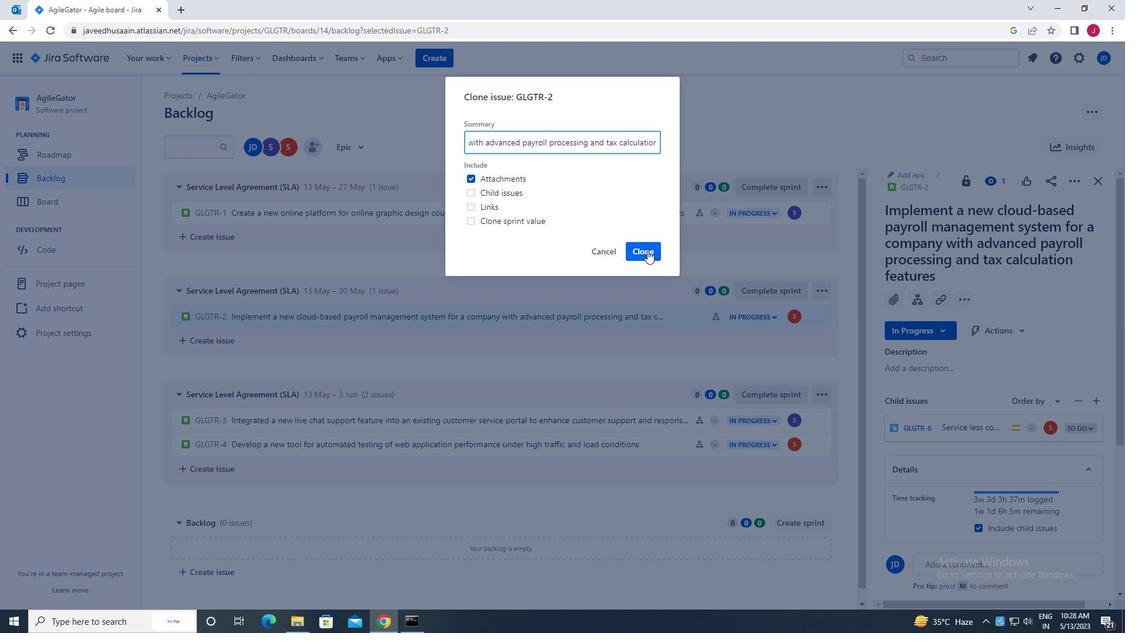 
Action: Mouse moved to (361, 146)
Screenshot: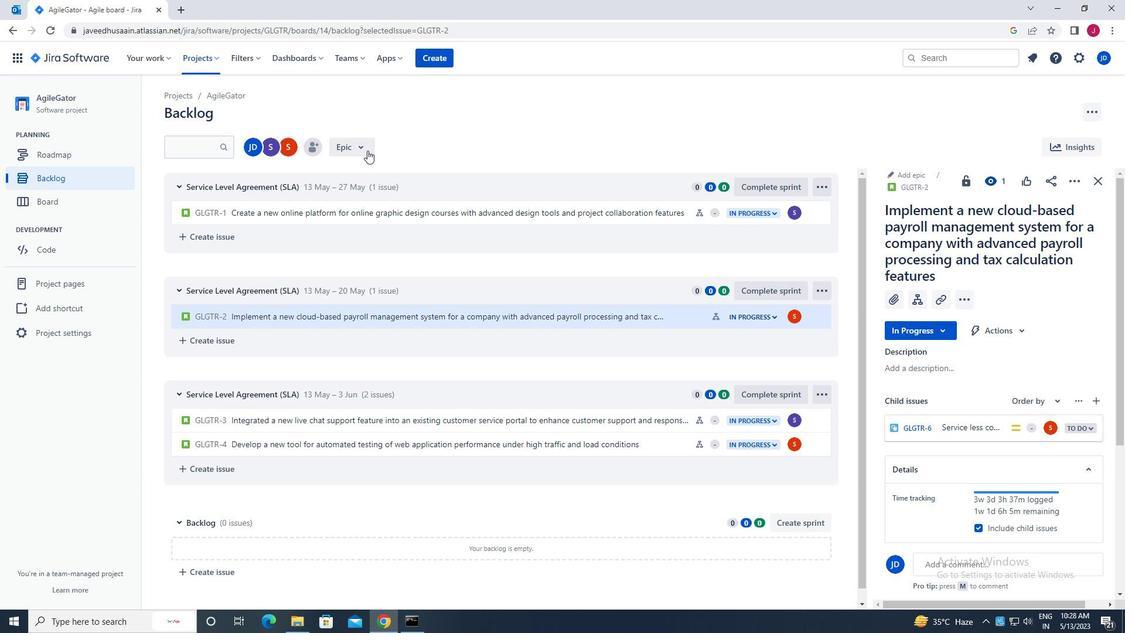 
Action: Mouse pressed left at (361, 146)
Screenshot: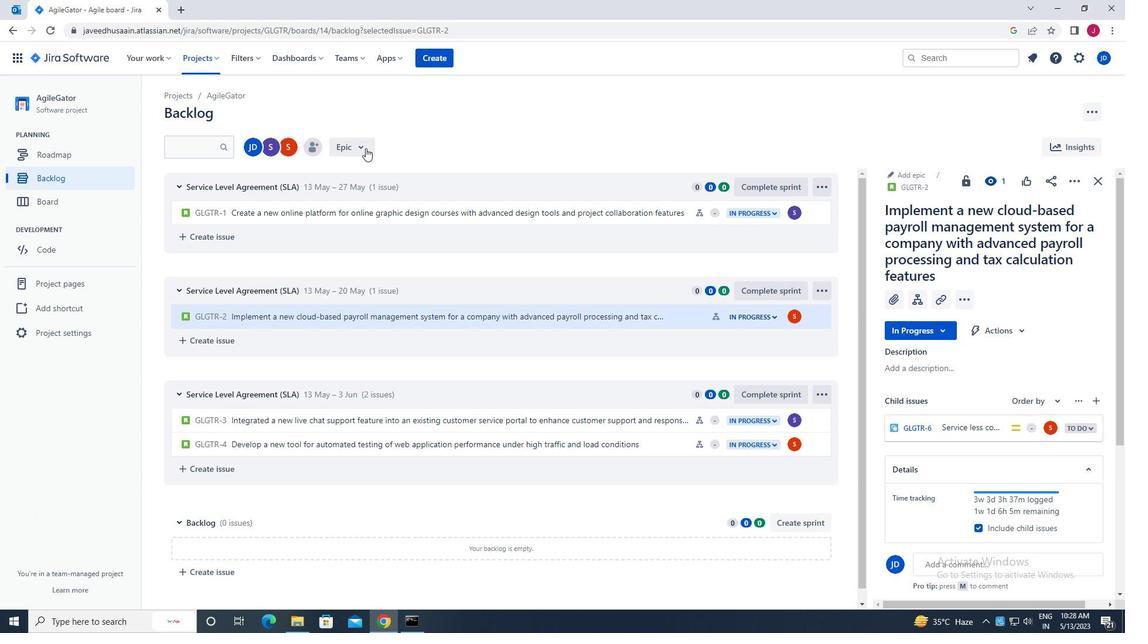 
Action: Mouse moved to (399, 214)
Screenshot: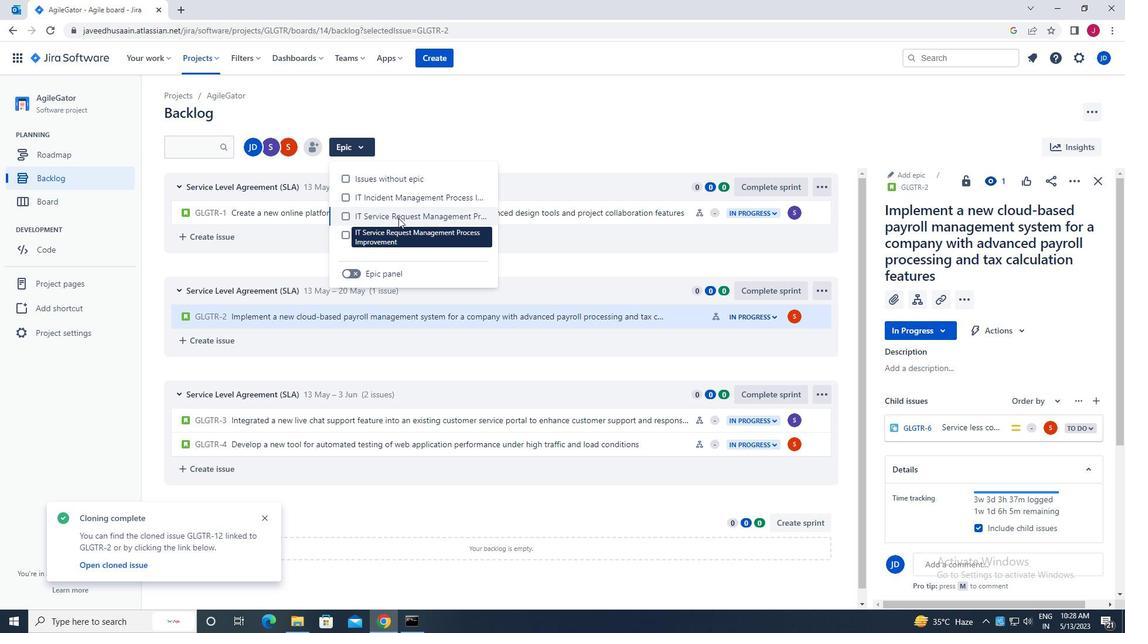 
Action: Mouse pressed left at (399, 214)
Screenshot: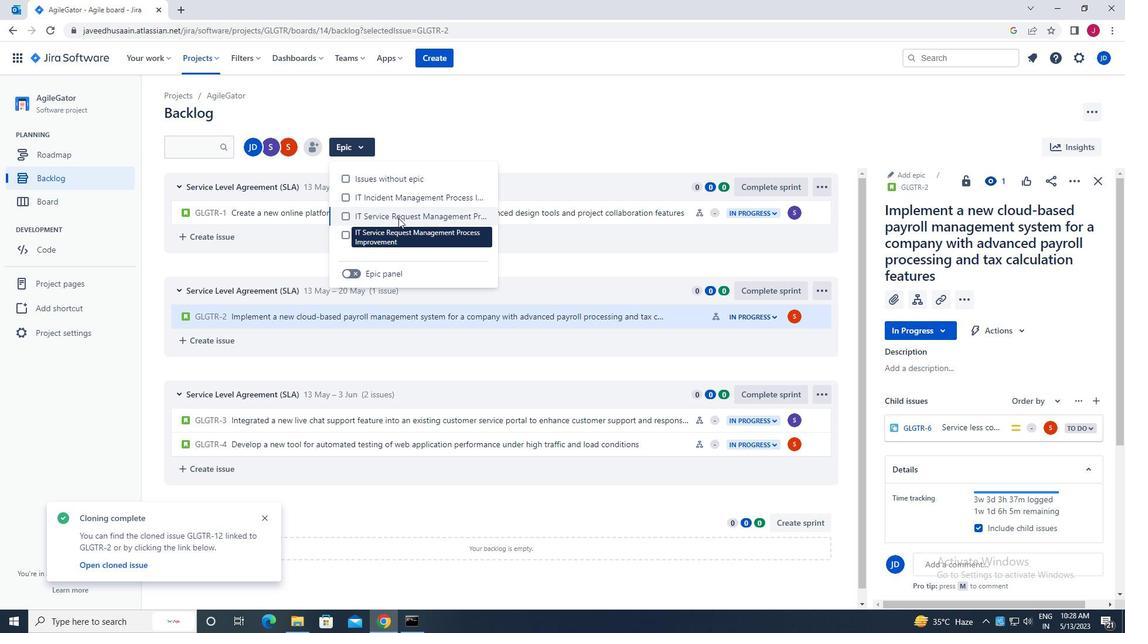 
Action: Mouse moved to (519, 110)
Screenshot: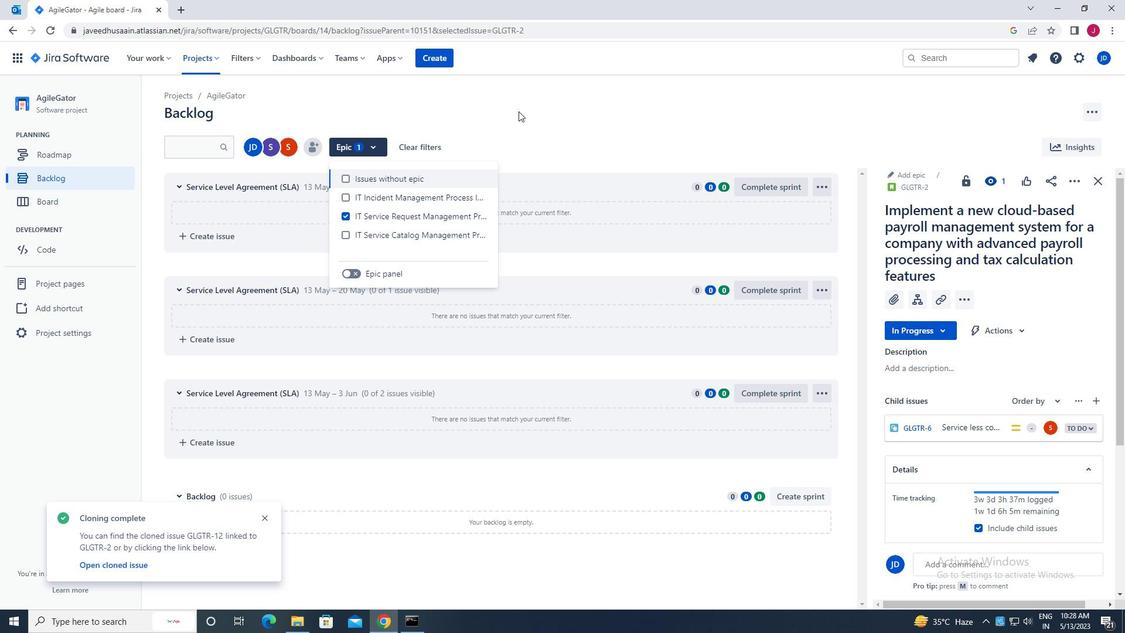 
Action: Mouse pressed left at (519, 110)
Screenshot: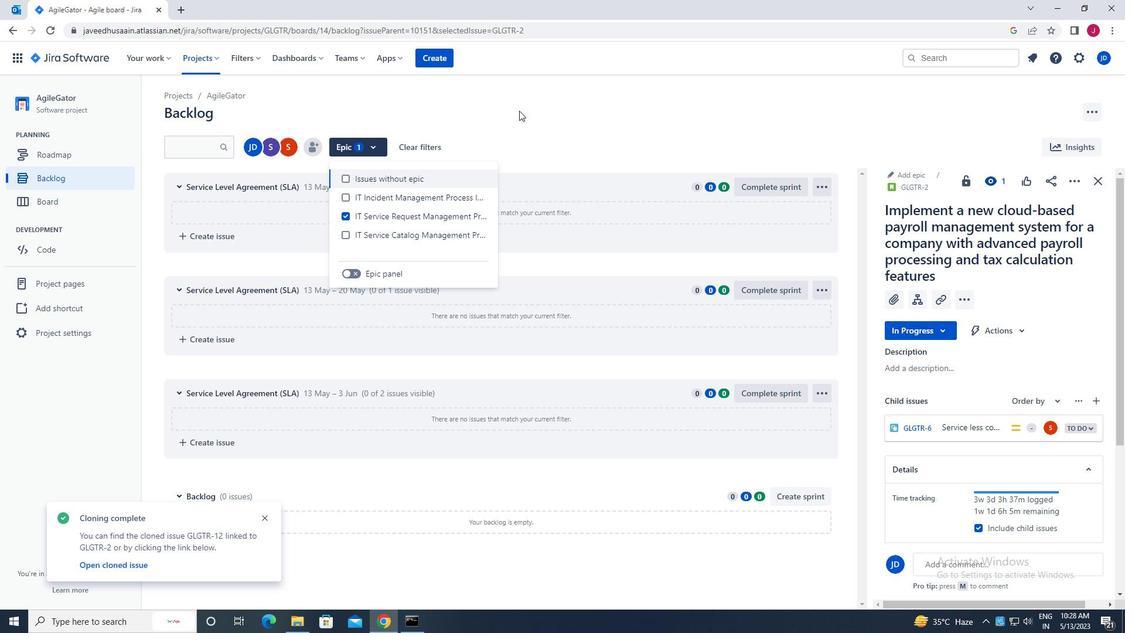 
